 Task: Enable "Require signed commits" for the new tag protection rule in the repository "JS".
Action: Mouse moved to (1018, 255)
Screenshot: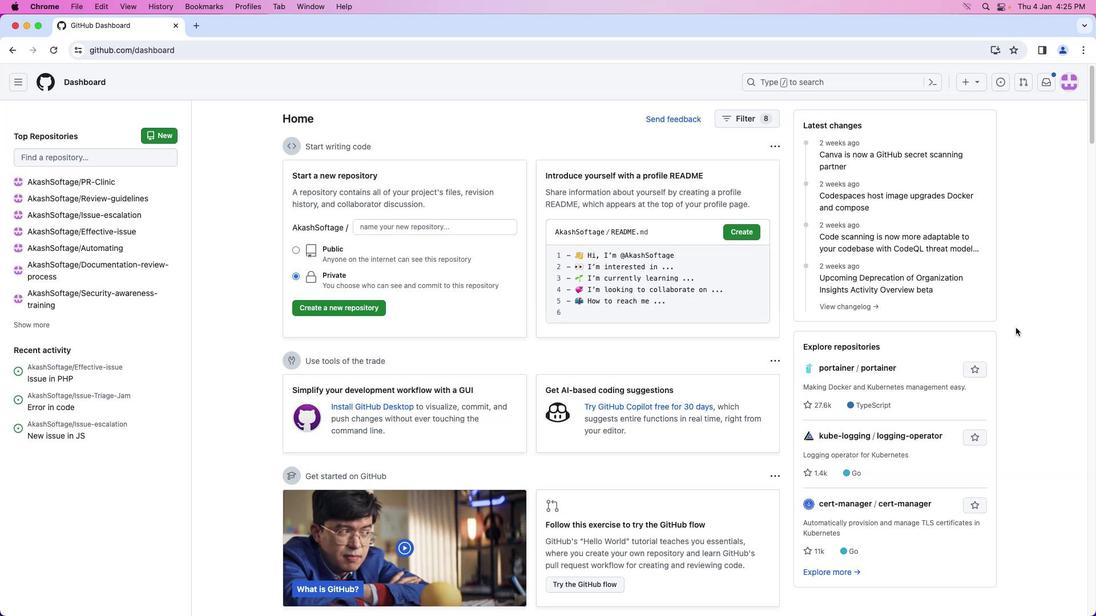 
Action: Mouse pressed left at (1018, 255)
Screenshot: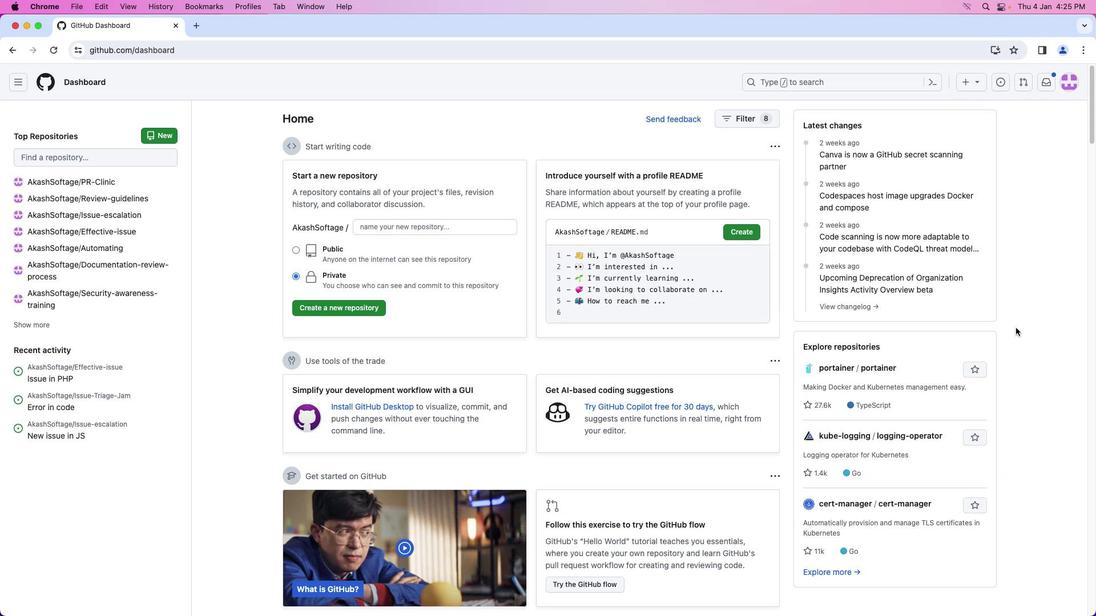 
Action: Mouse moved to (1072, 89)
Screenshot: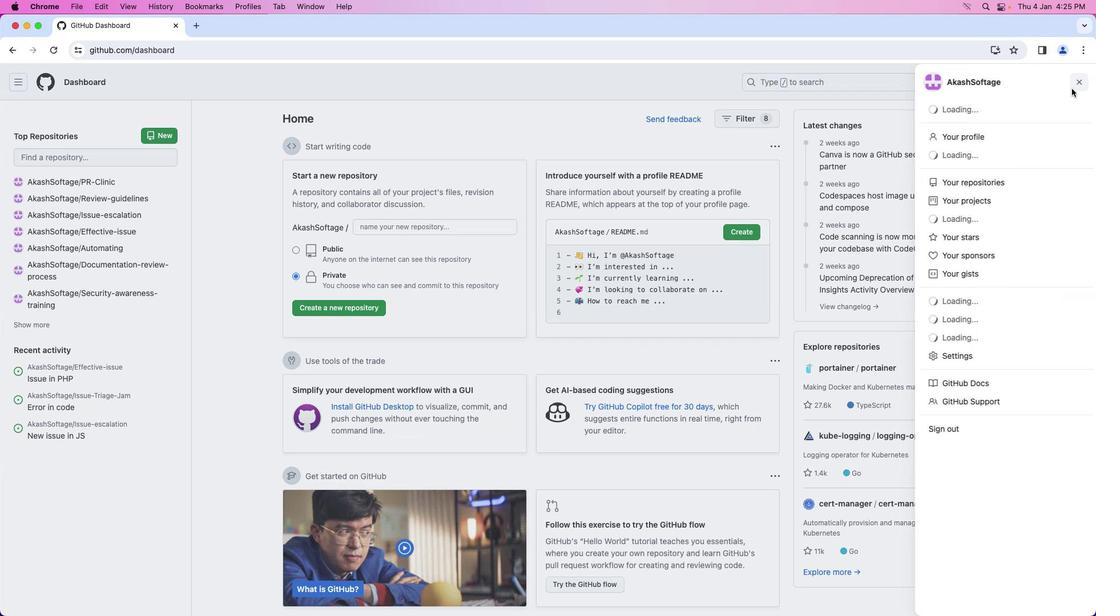 
Action: Mouse pressed left at (1072, 89)
Screenshot: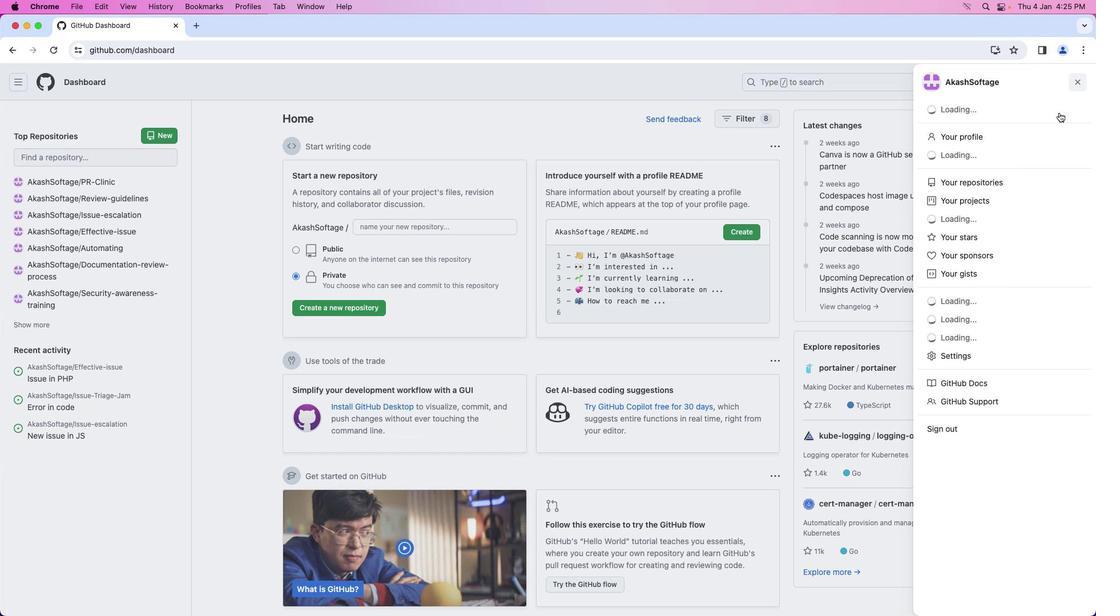 
Action: Mouse moved to (1022, 179)
Screenshot: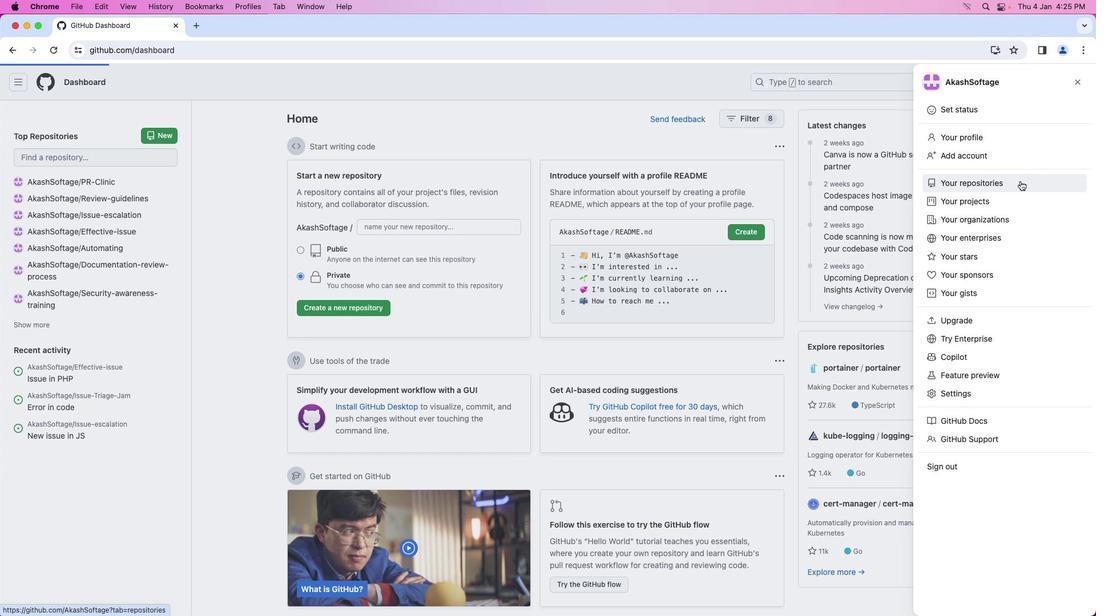 
Action: Mouse pressed left at (1022, 179)
Screenshot: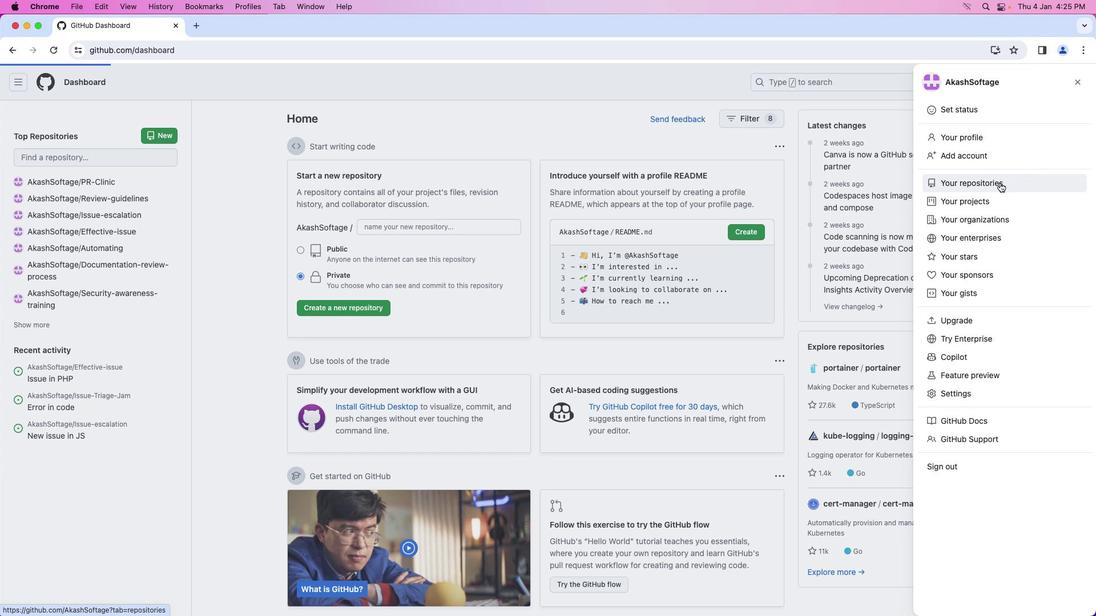 
Action: Mouse moved to (388, 189)
Screenshot: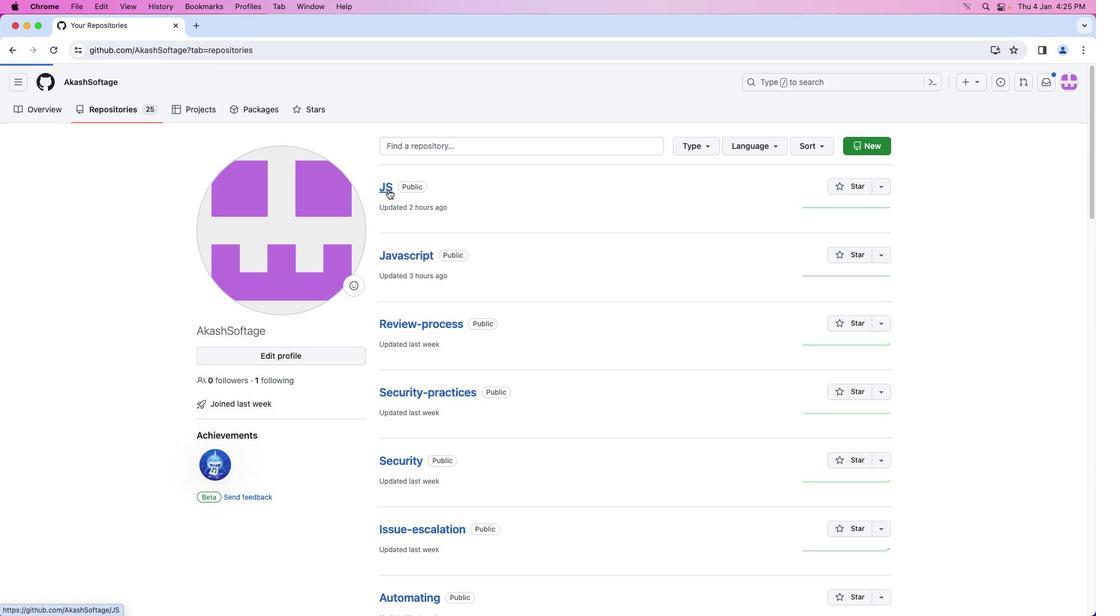 
Action: Mouse pressed left at (388, 189)
Screenshot: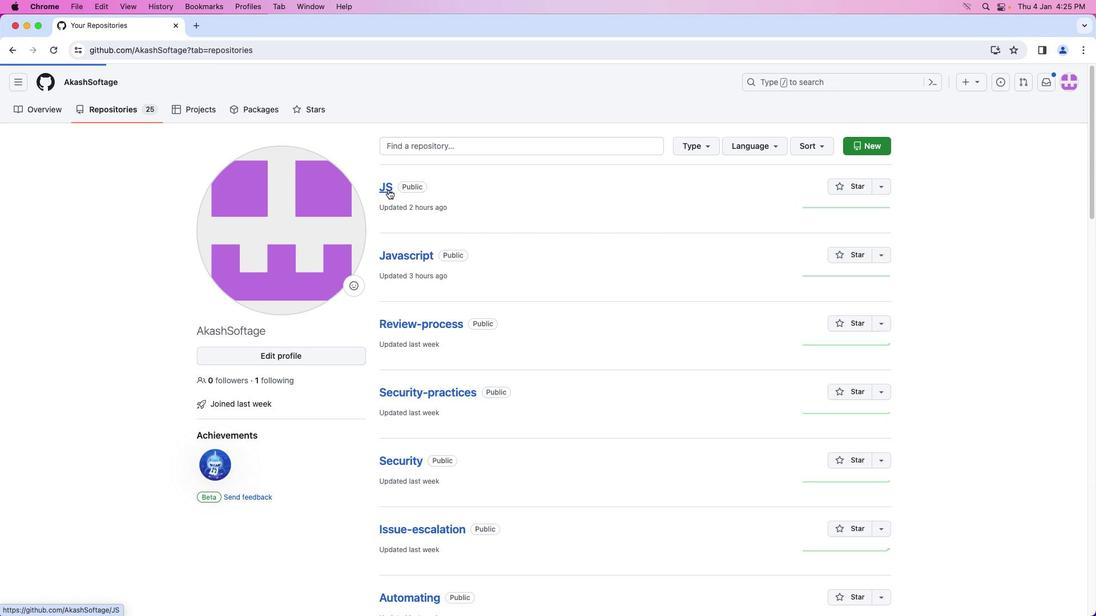 
Action: Mouse moved to (481, 109)
Screenshot: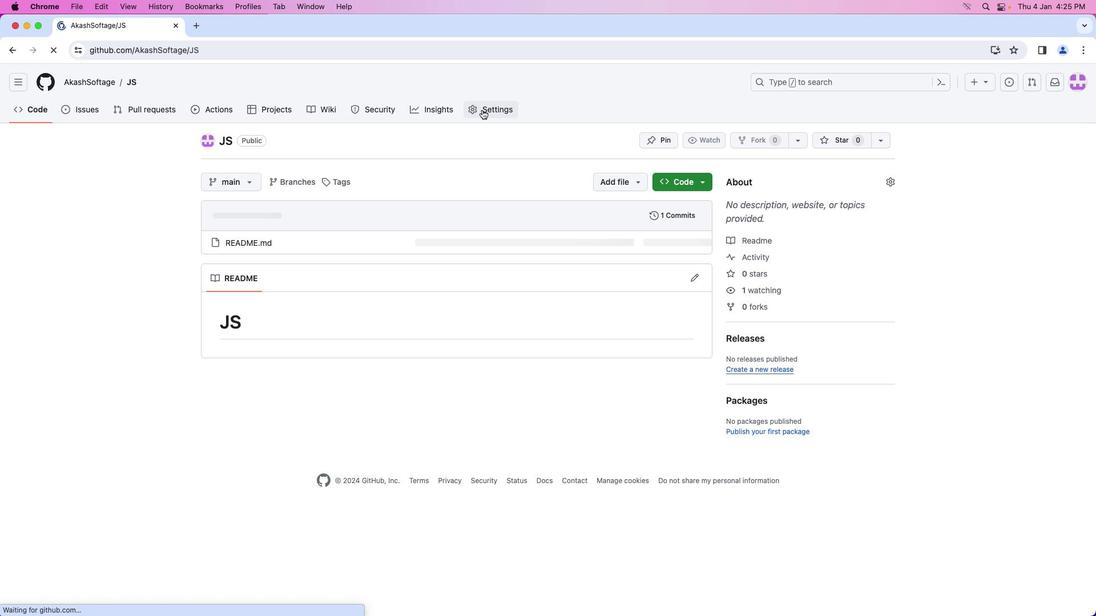 
Action: Mouse pressed left at (481, 109)
Screenshot: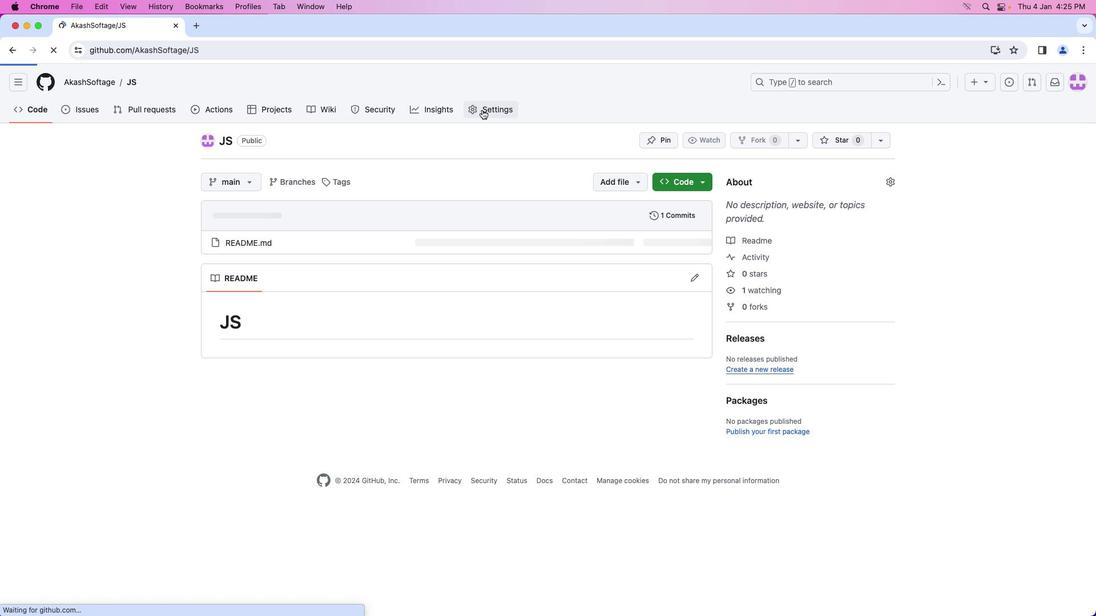 
Action: Mouse moved to (299, 288)
Screenshot: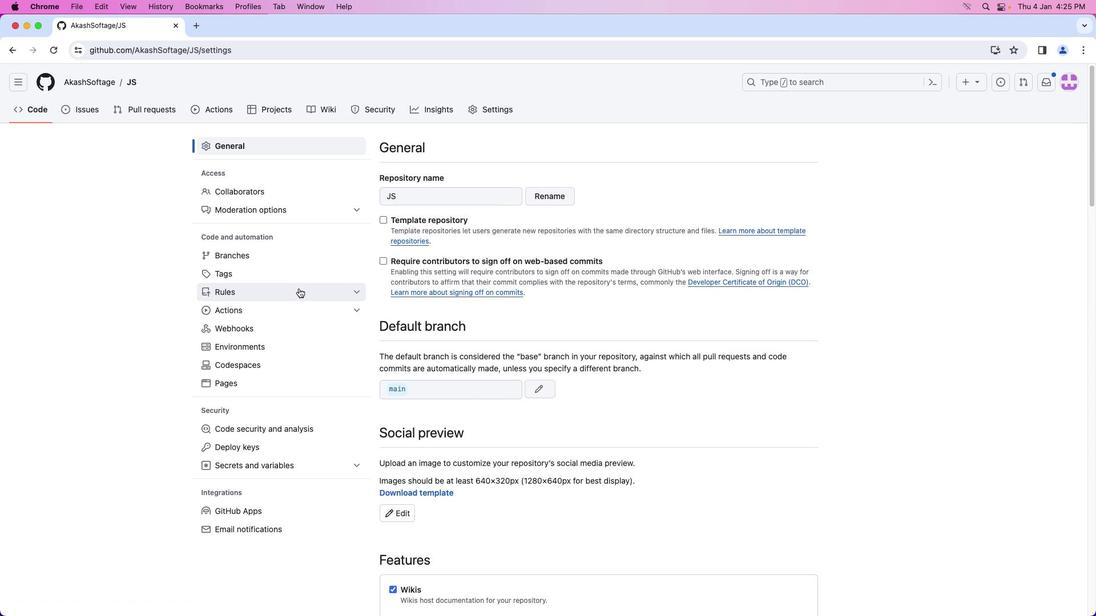 
Action: Mouse pressed left at (299, 288)
Screenshot: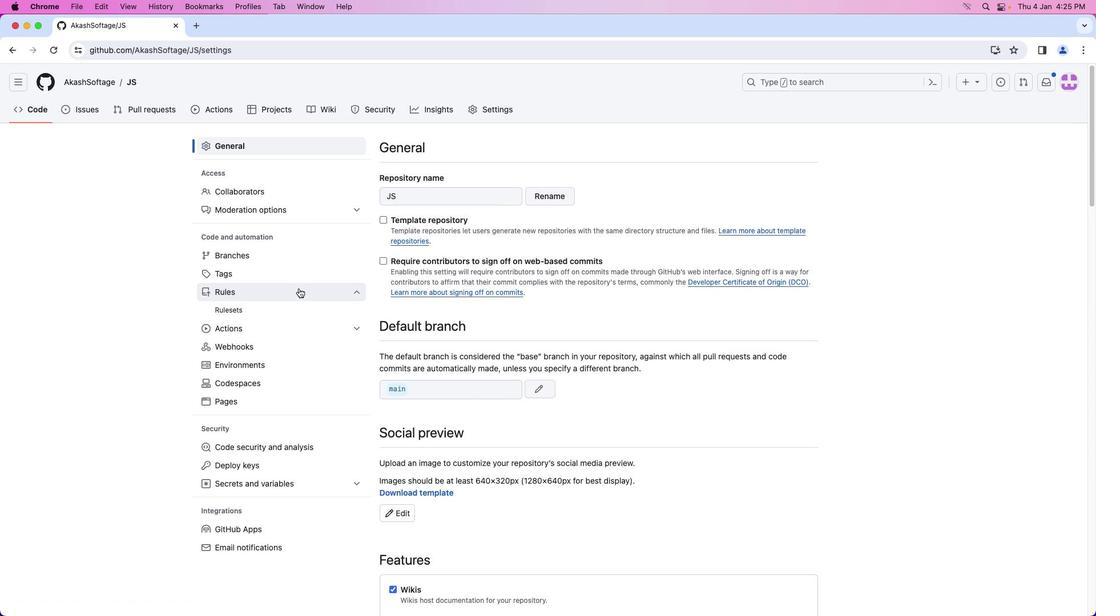 
Action: Mouse moved to (271, 309)
Screenshot: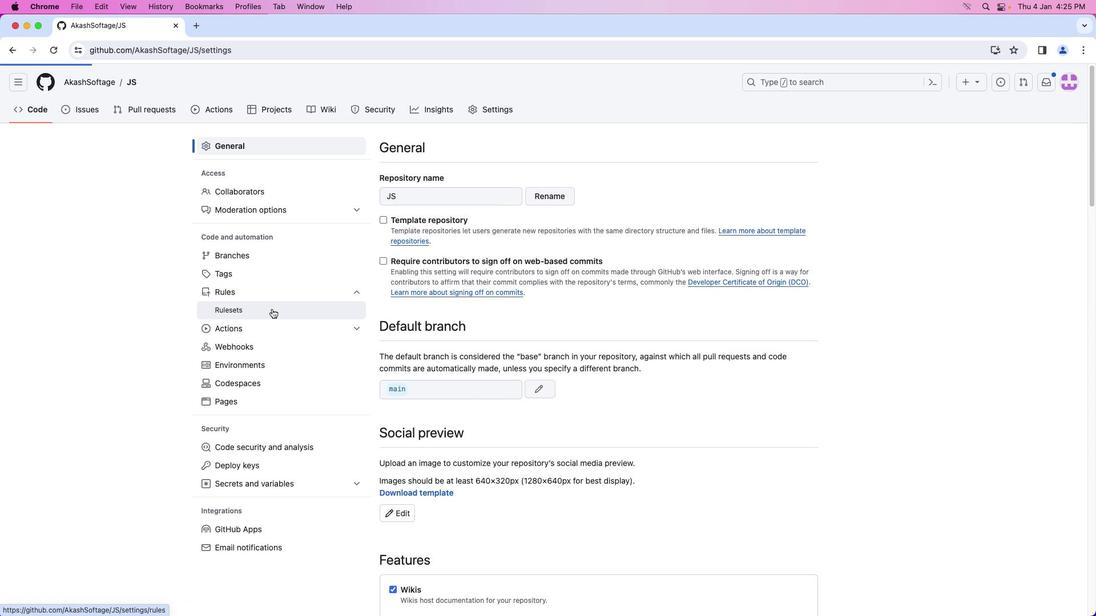 
Action: Mouse pressed left at (271, 309)
Screenshot: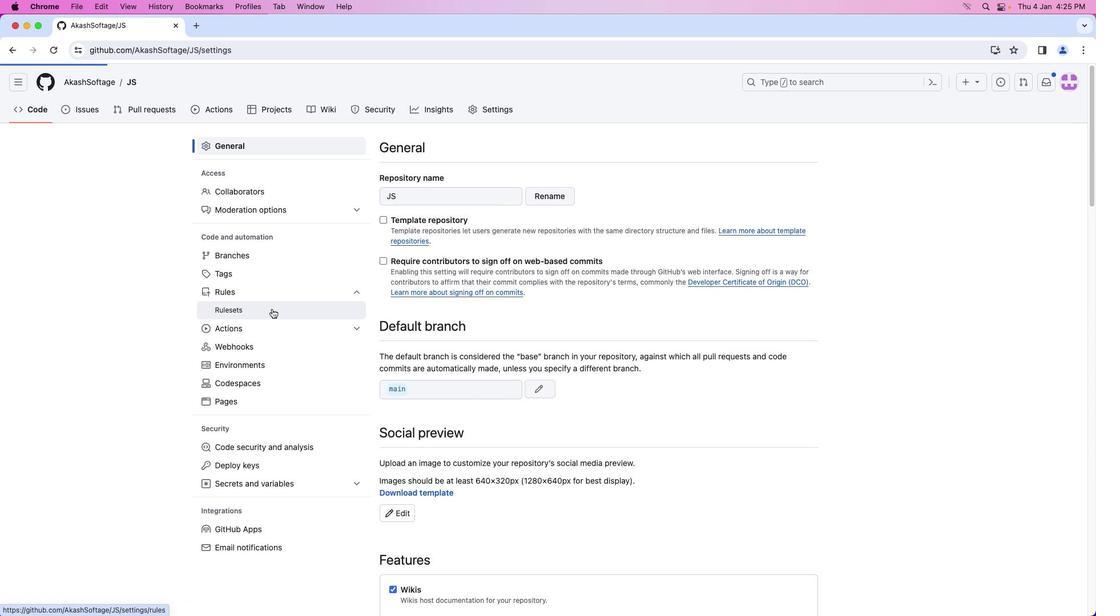
Action: Mouse moved to (815, 150)
Screenshot: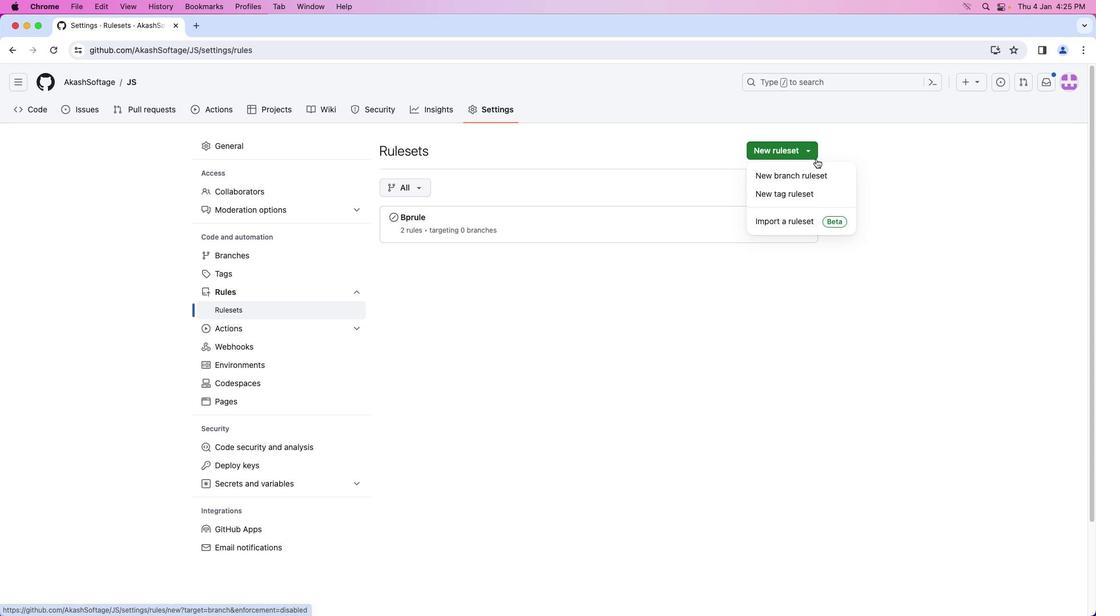 
Action: Mouse pressed left at (815, 150)
Screenshot: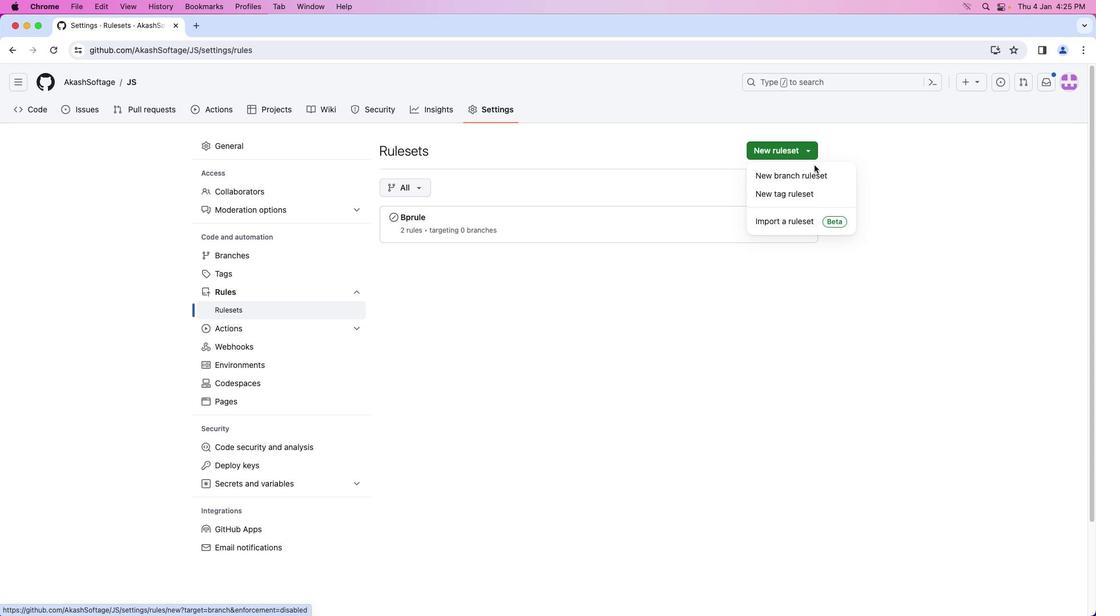 
Action: Mouse moved to (809, 192)
Screenshot: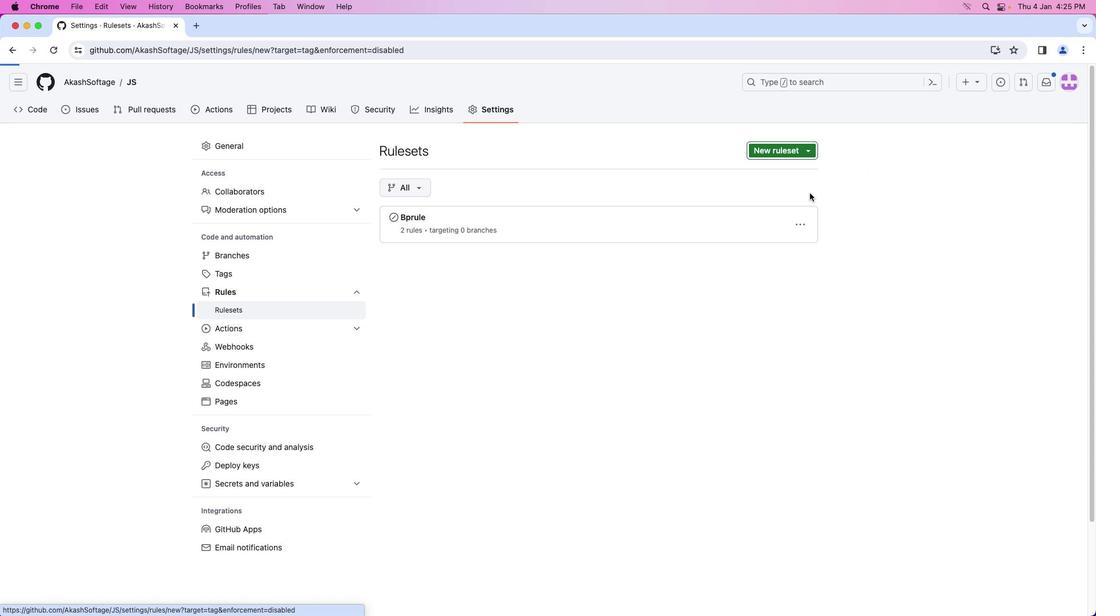 
Action: Mouse pressed left at (809, 192)
Screenshot: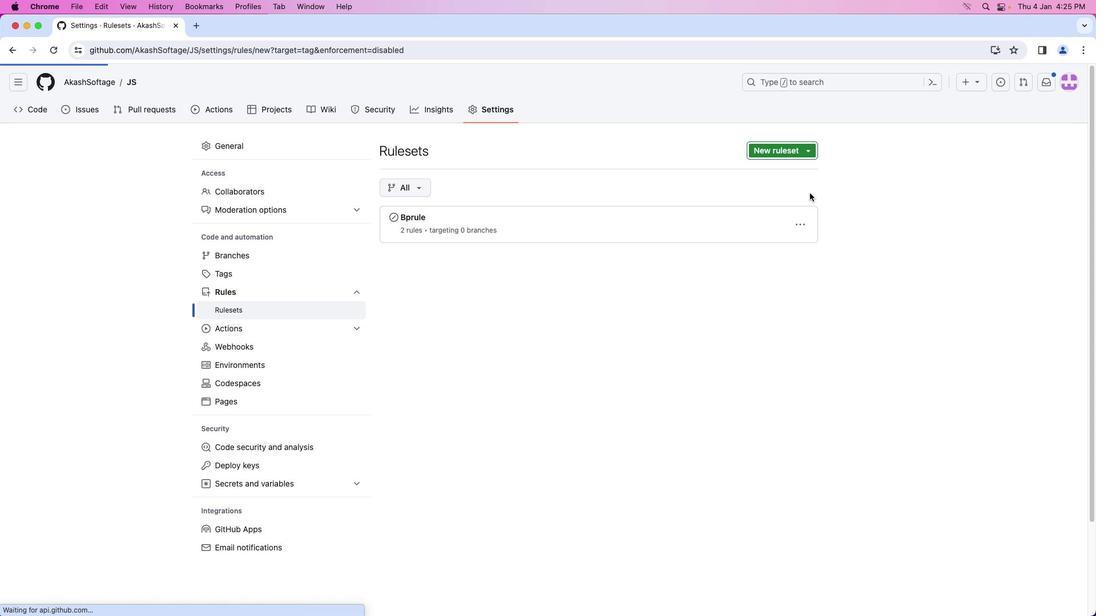
Action: Mouse moved to (719, 320)
Screenshot: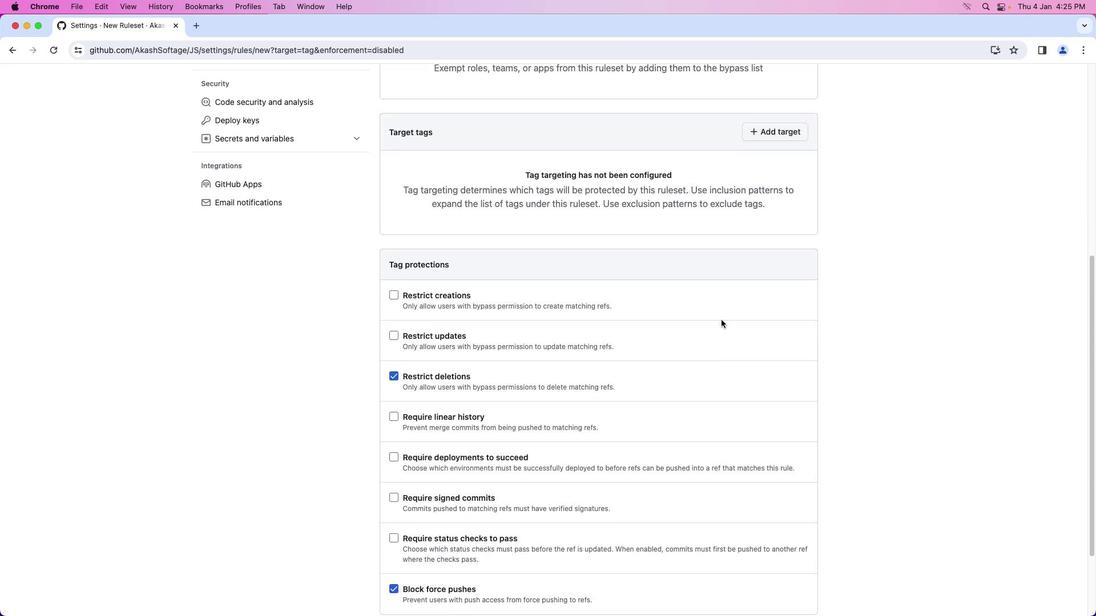 
Action: Mouse scrolled (719, 320) with delta (0, 0)
Screenshot: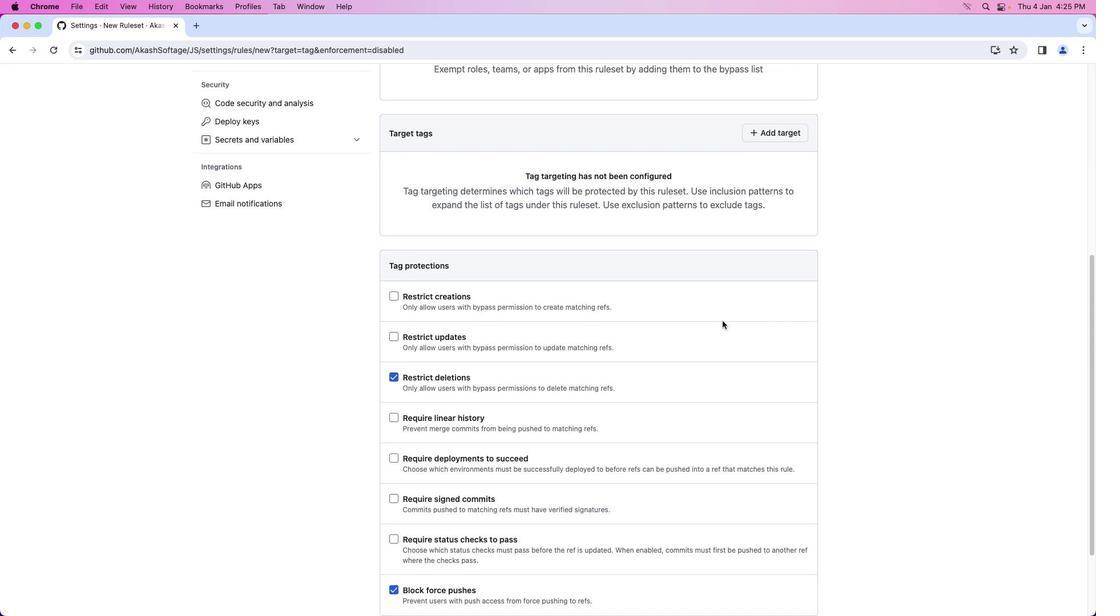 
Action: Mouse scrolled (719, 320) with delta (0, 0)
Screenshot: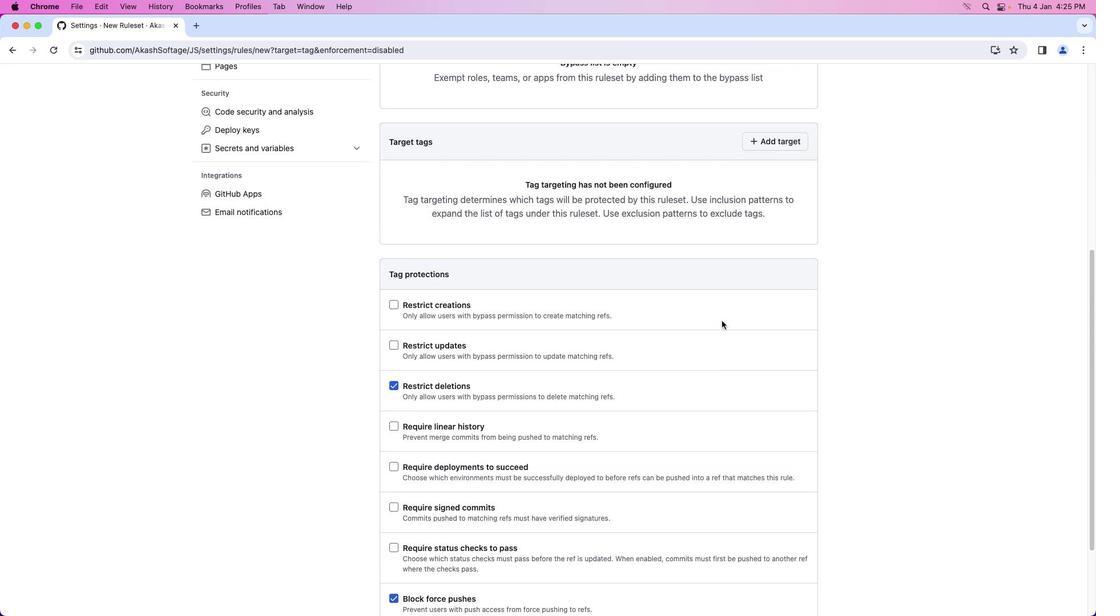 
Action: Mouse scrolled (719, 320) with delta (0, -1)
Screenshot: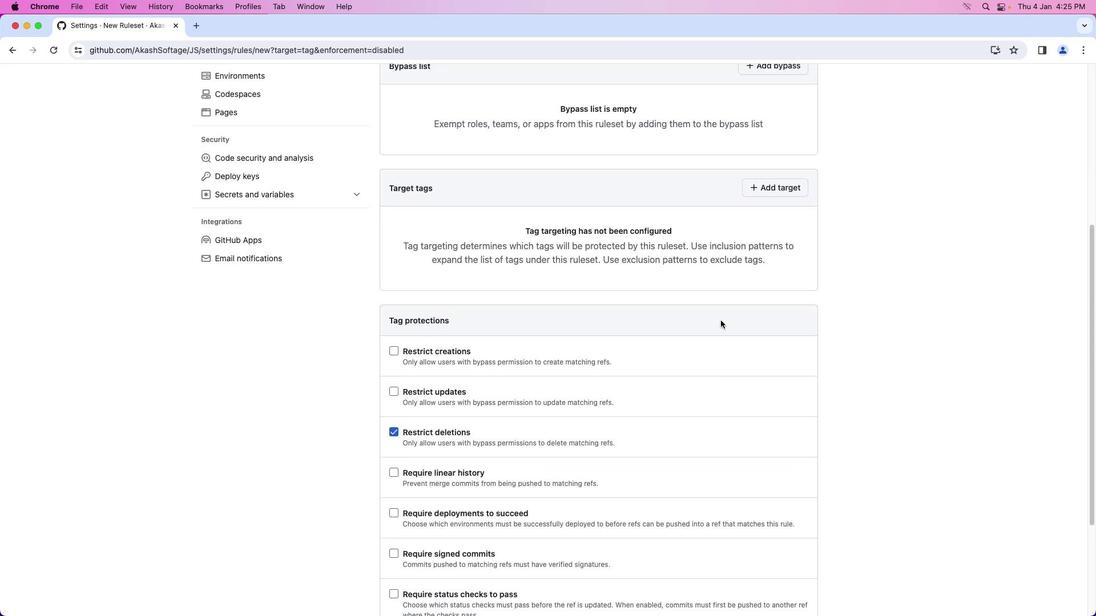 
Action: Mouse scrolled (719, 320) with delta (0, -2)
Screenshot: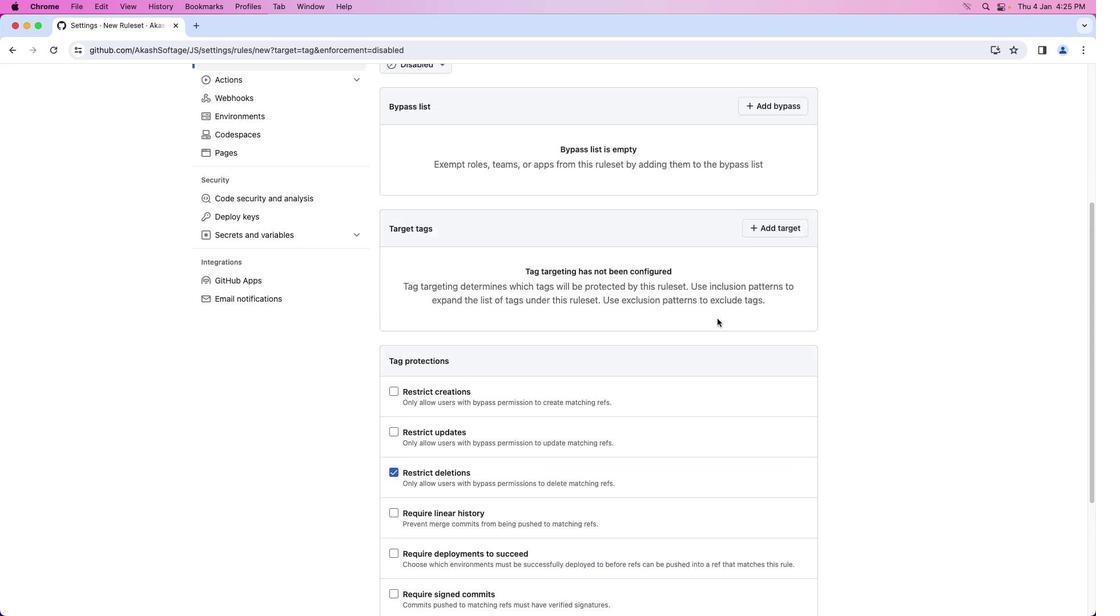 
Action: Mouse scrolled (719, 320) with delta (0, -2)
Screenshot: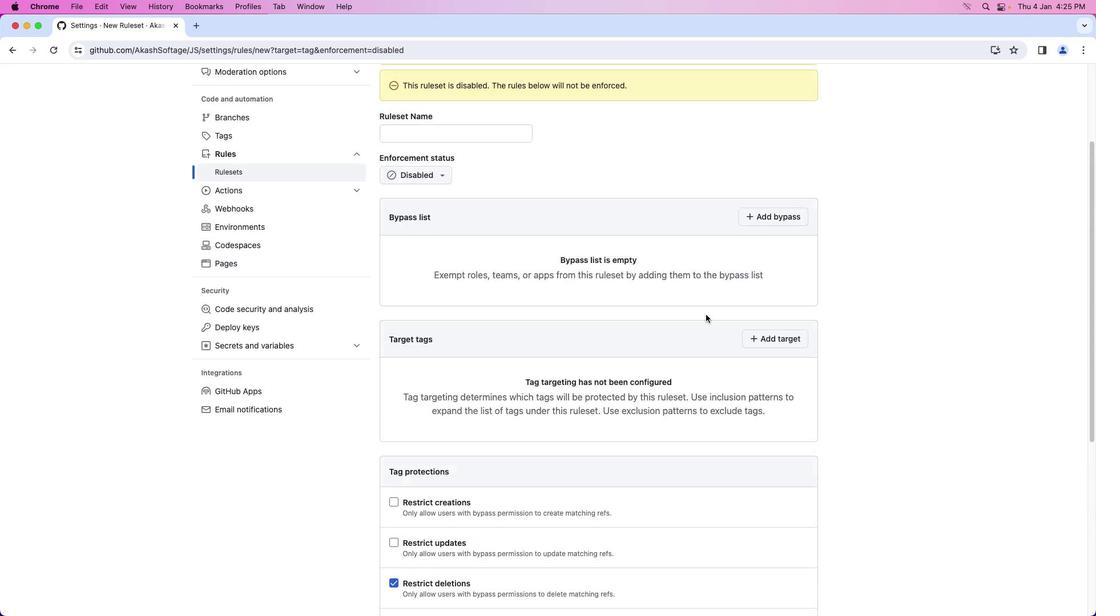 
Action: Mouse moved to (721, 319)
Screenshot: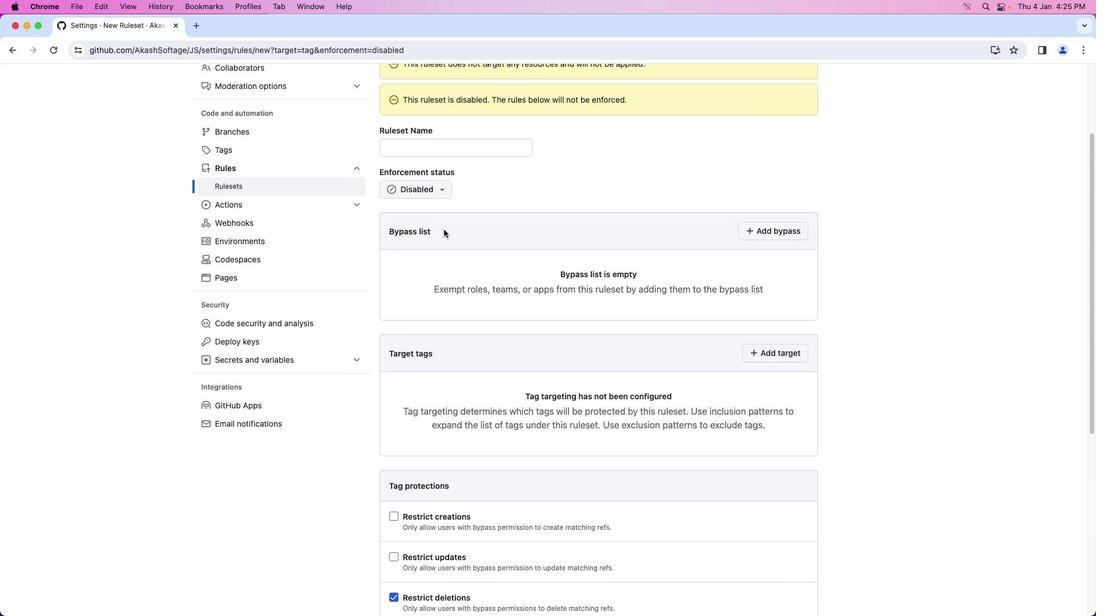 
Action: Mouse scrolled (721, 319) with delta (0, 0)
Screenshot: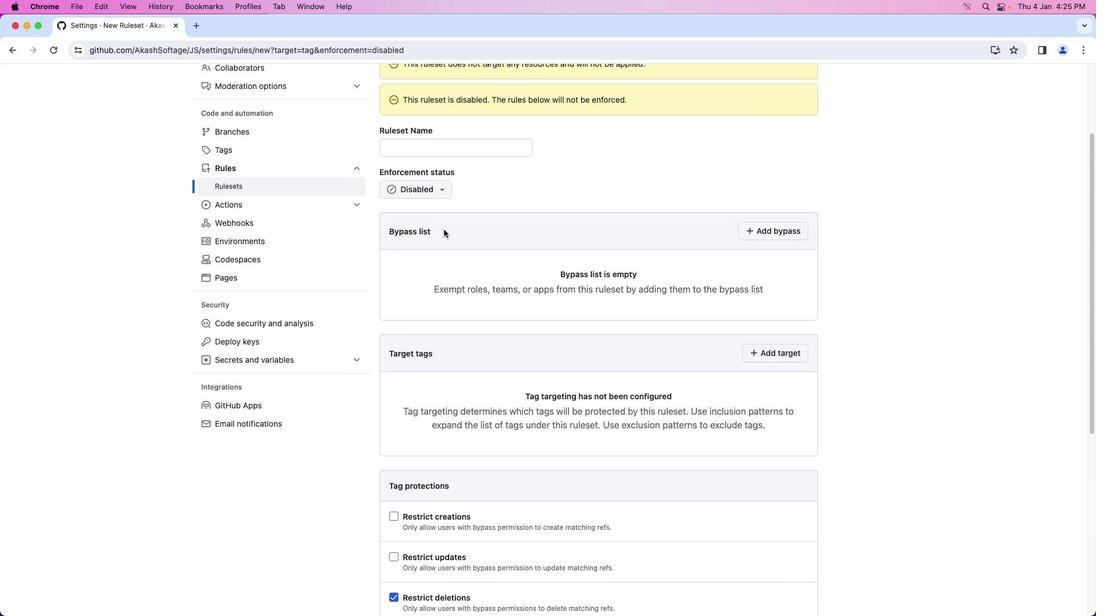 
Action: Mouse moved to (722, 320)
Screenshot: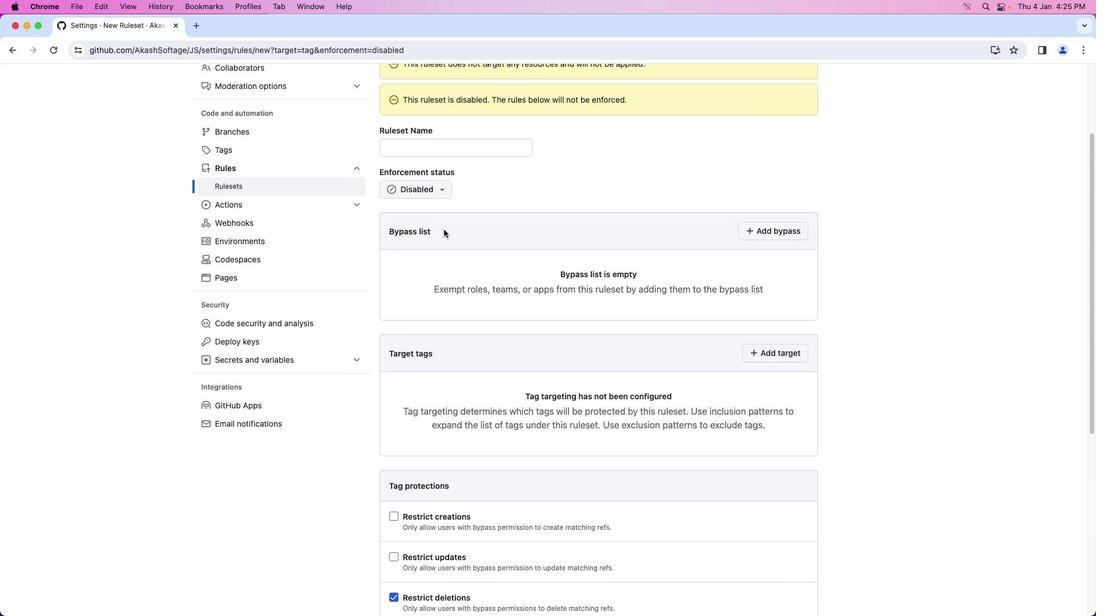 
Action: Mouse scrolled (722, 320) with delta (0, 0)
Screenshot: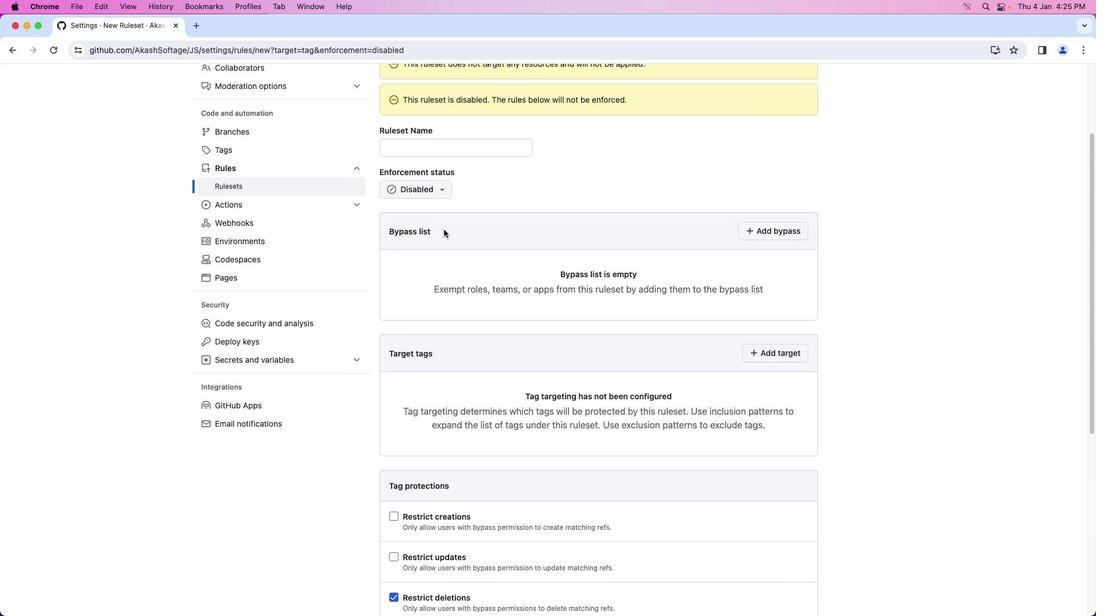 
Action: Mouse moved to (722, 320)
Screenshot: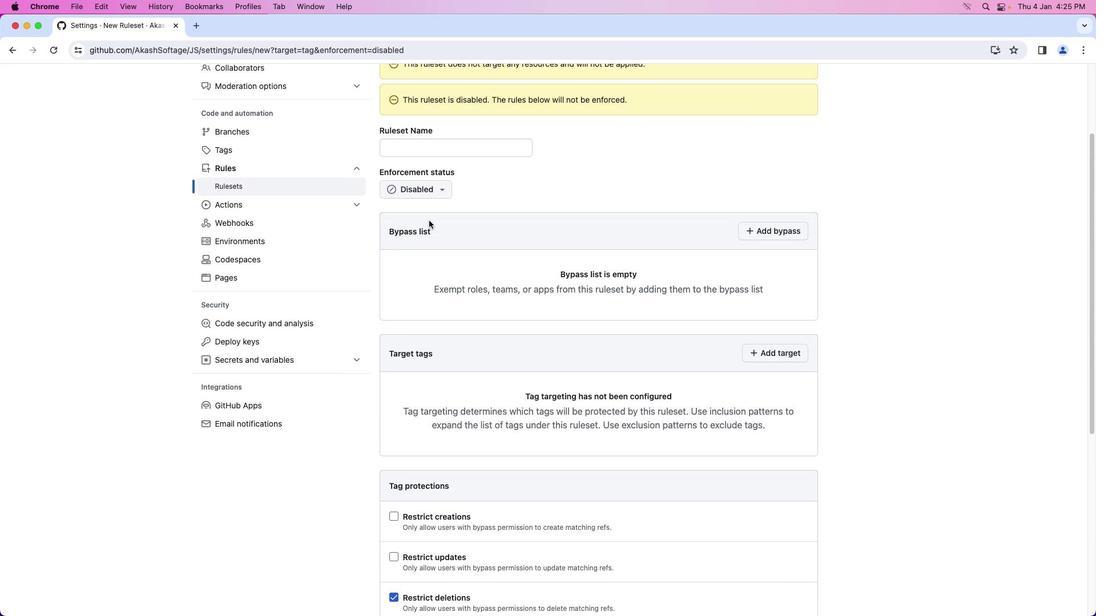 
Action: Mouse scrolled (722, 320) with delta (0, 1)
Screenshot: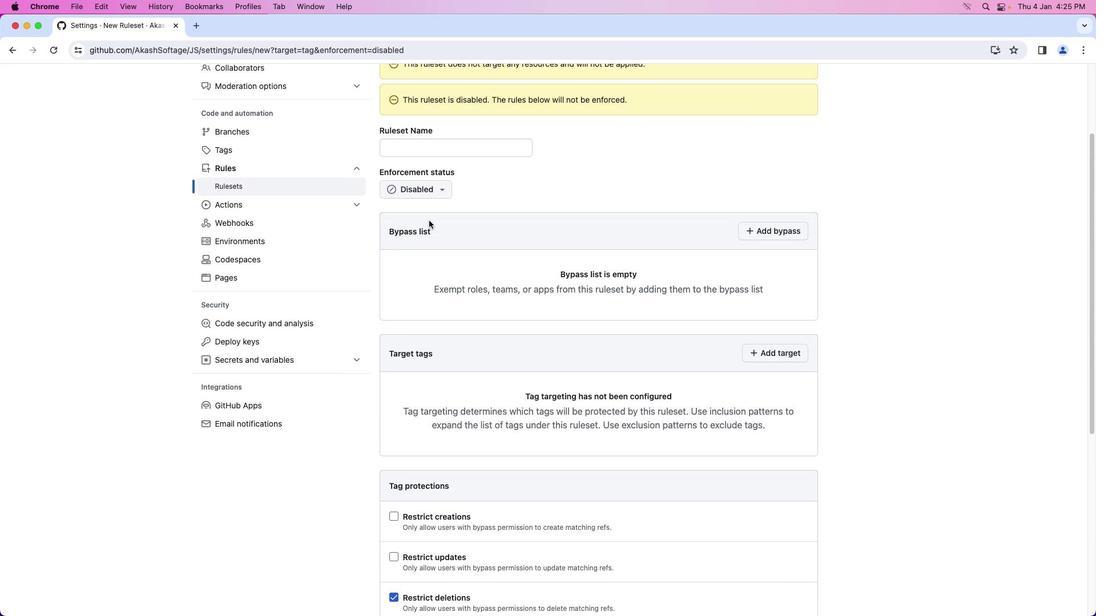 
Action: Mouse scrolled (722, 320) with delta (0, 2)
Screenshot: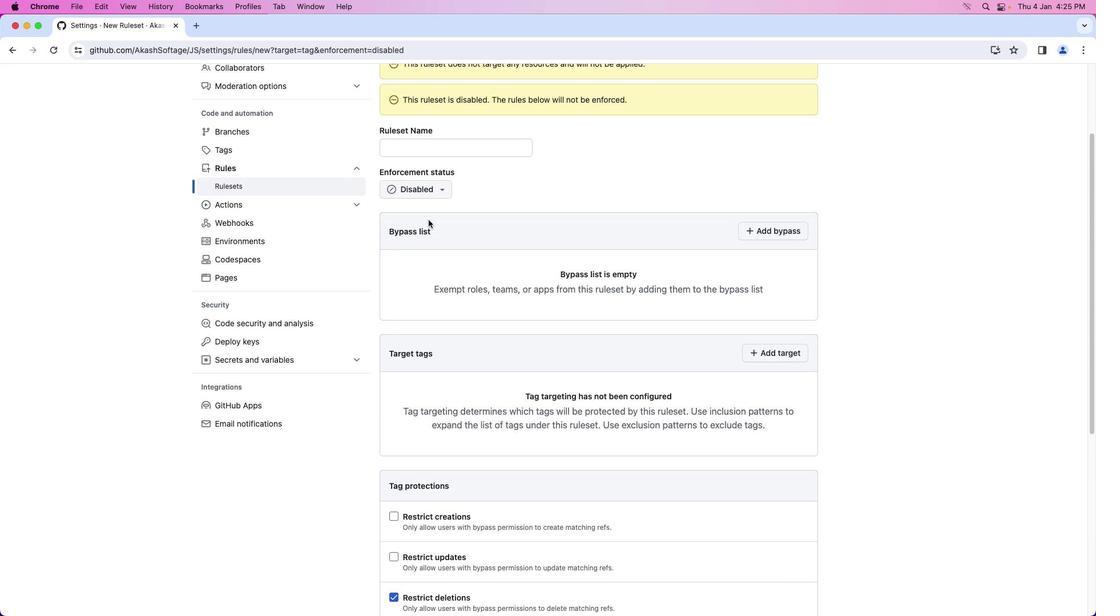 
Action: Mouse moved to (469, 150)
Screenshot: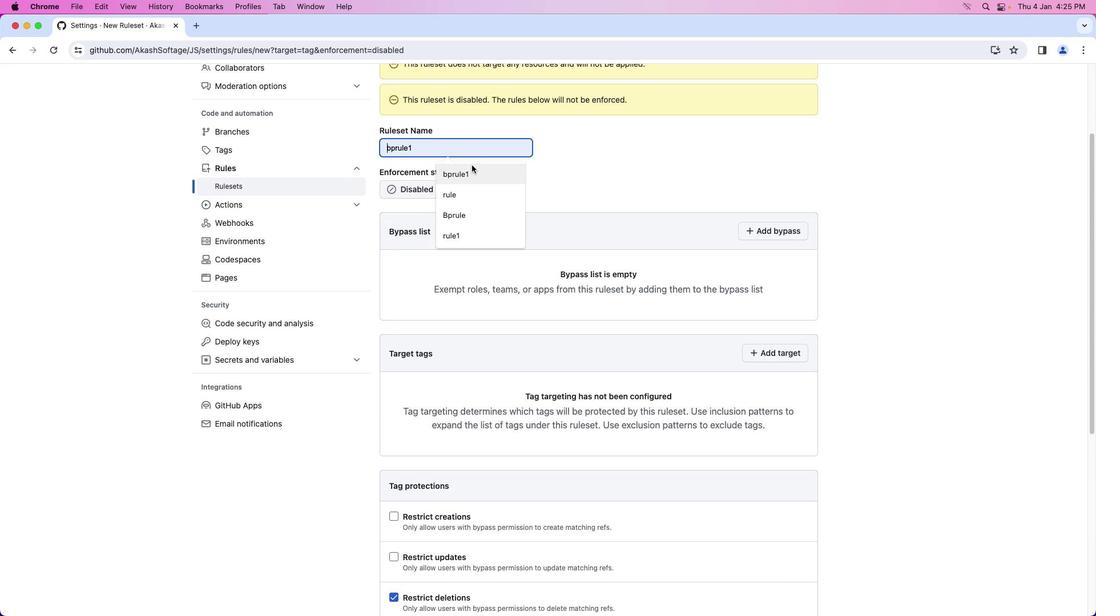 
Action: Mouse pressed left at (469, 150)
Screenshot: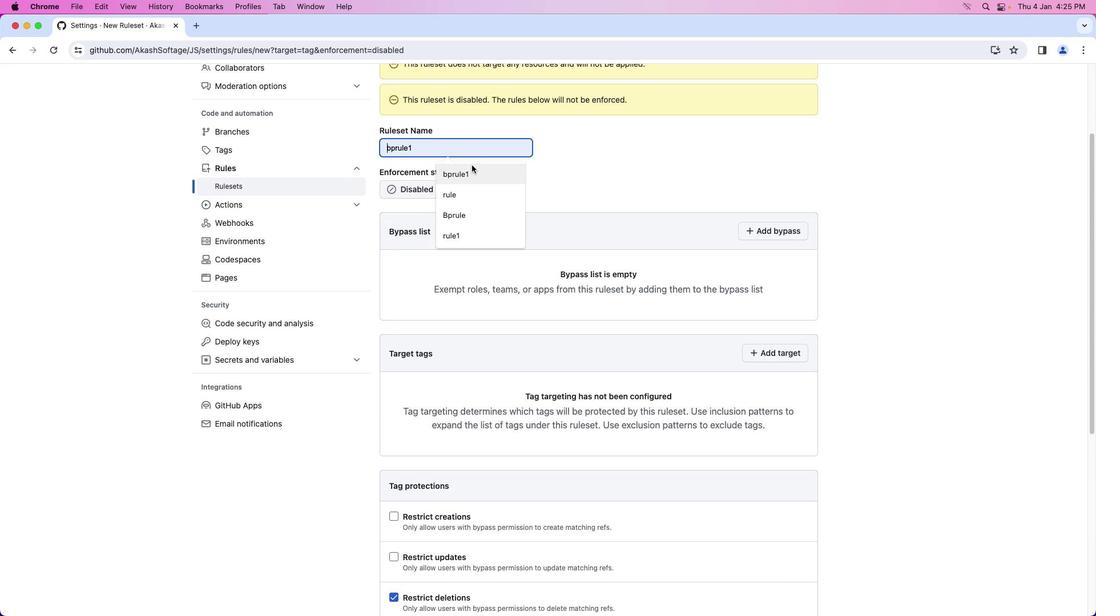 
Action: Mouse moved to (473, 170)
Screenshot: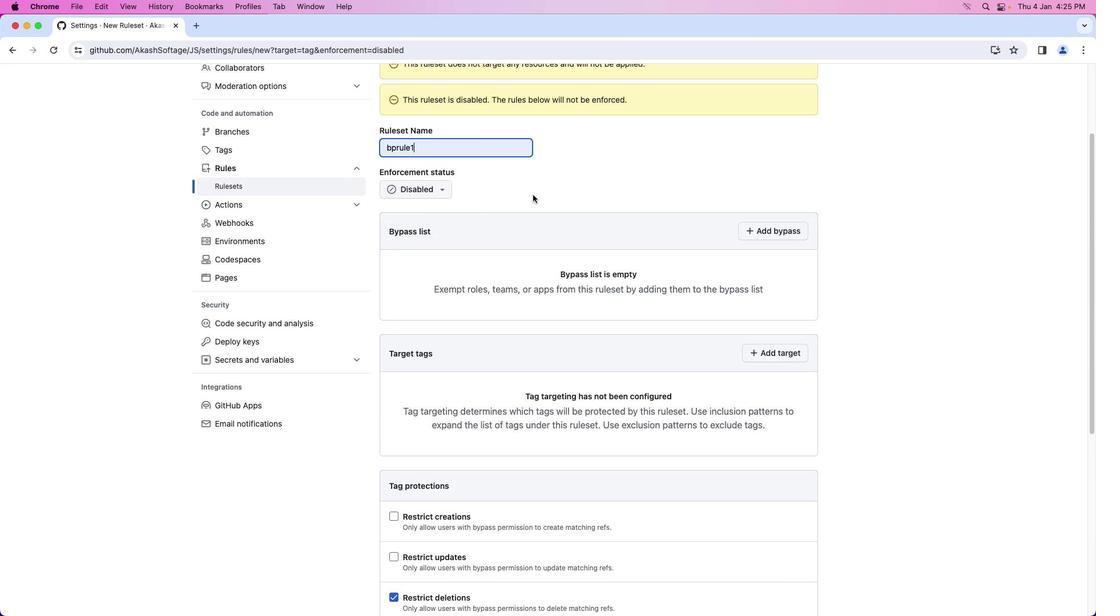 
Action: Mouse pressed left at (473, 170)
Screenshot: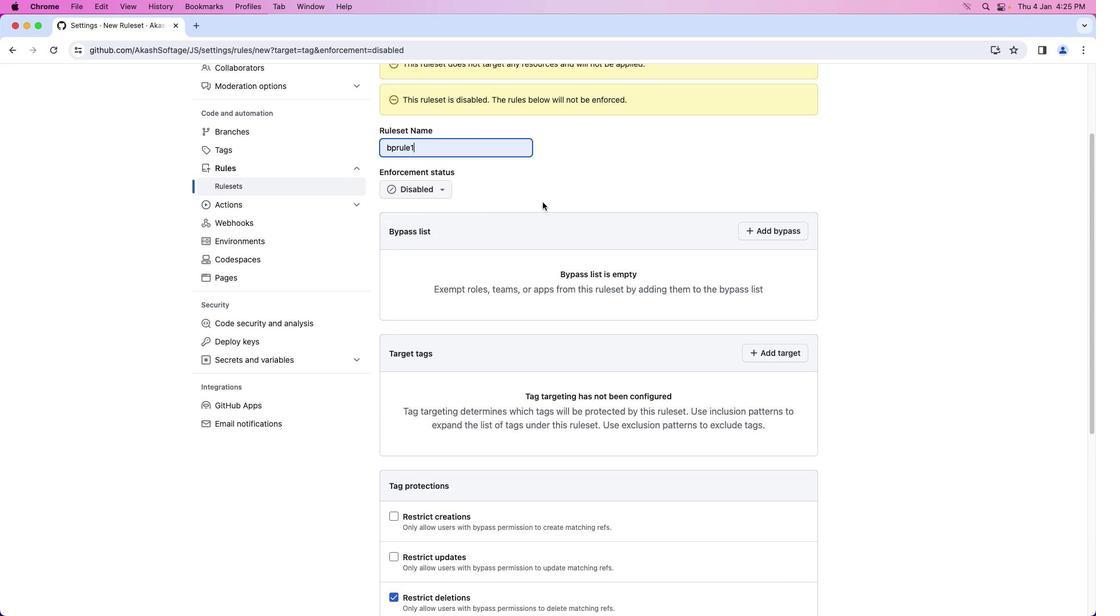 
Action: Mouse moved to (552, 214)
Screenshot: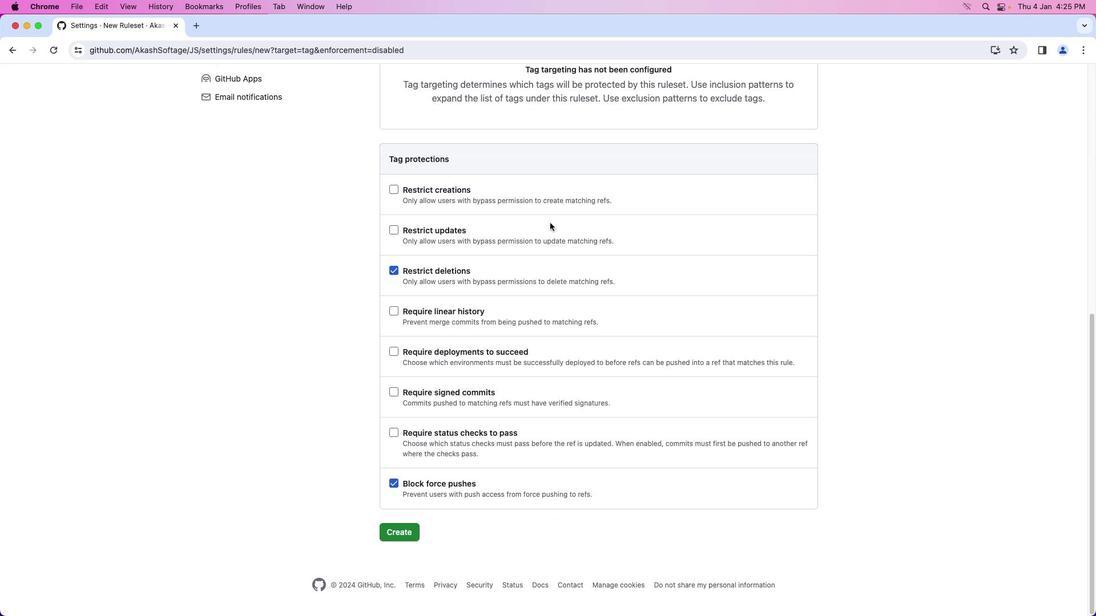 
Action: Mouse scrolled (552, 214) with delta (0, 0)
Screenshot: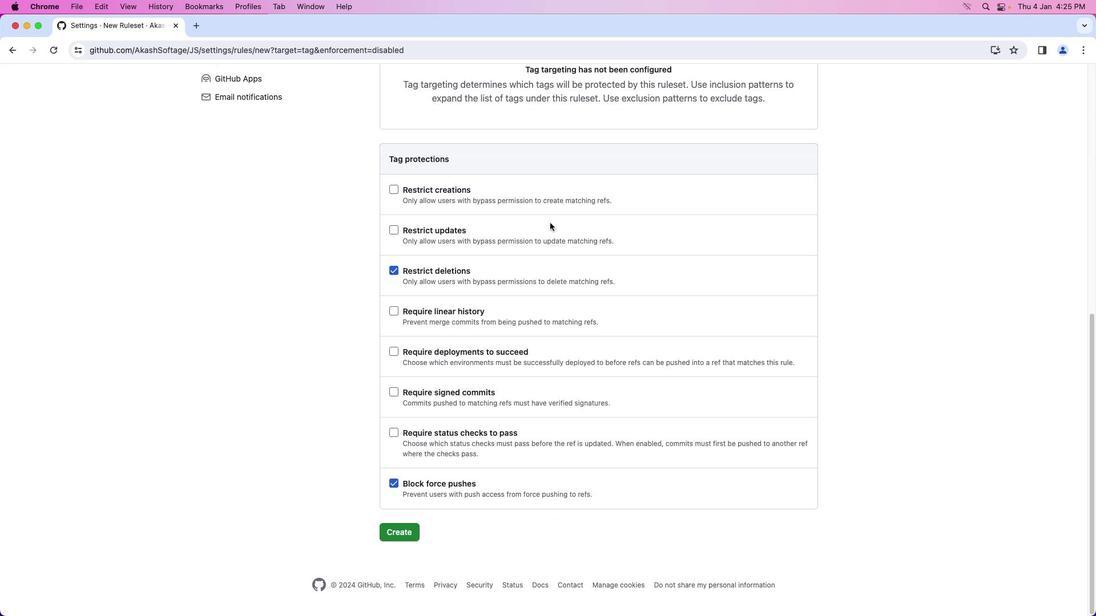 
Action: Mouse moved to (551, 222)
Screenshot: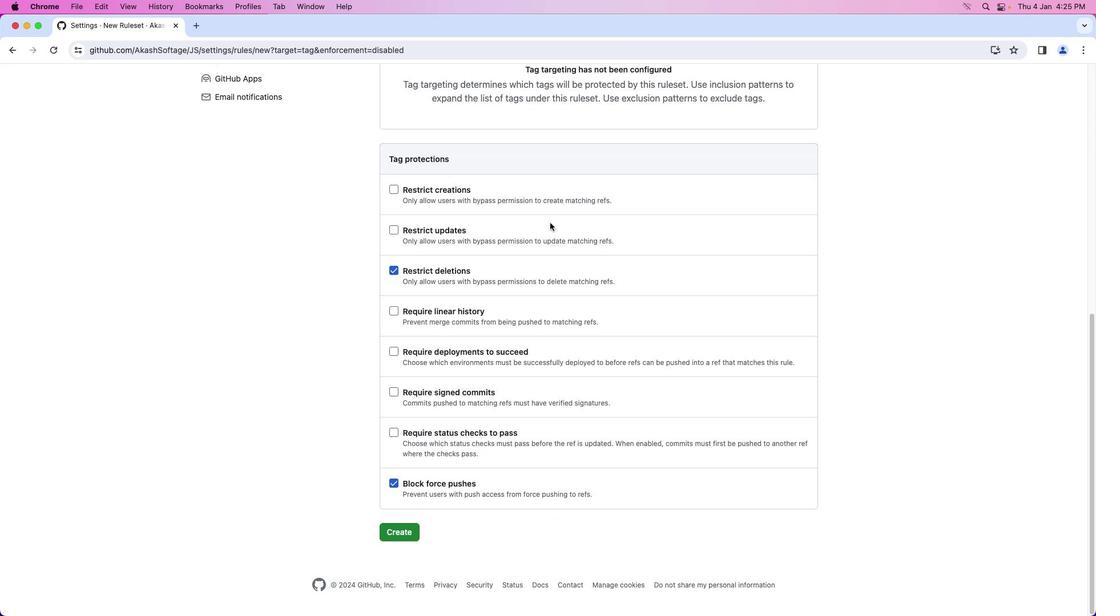 
Action: Mouse scrolled (551, 222) with delta (0, 0)
Screenshot: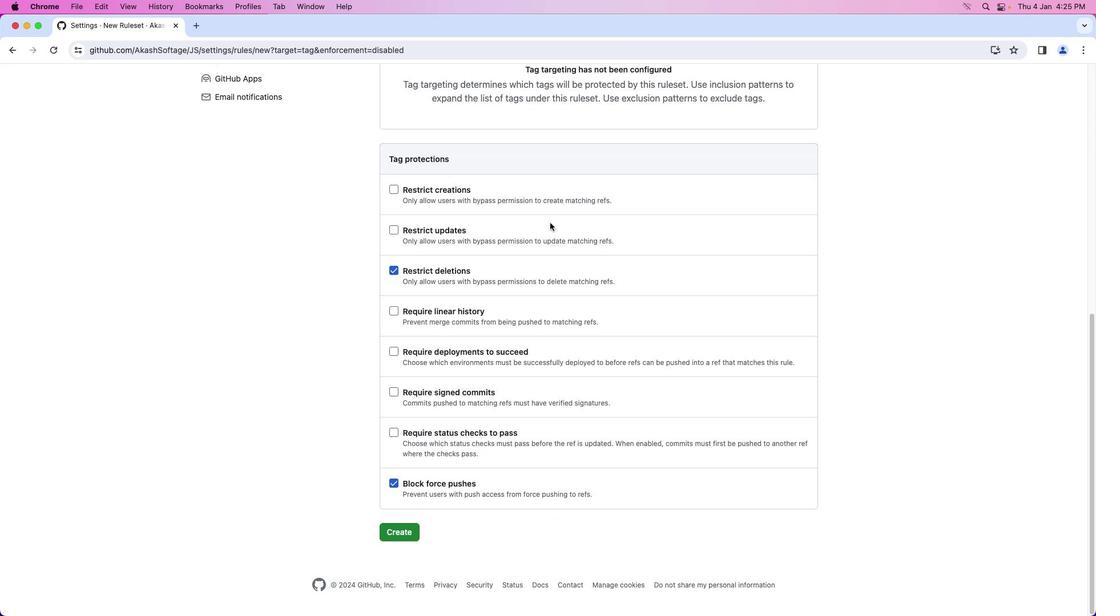 
Action: Mouse moved to (551, 222)
Screenshot: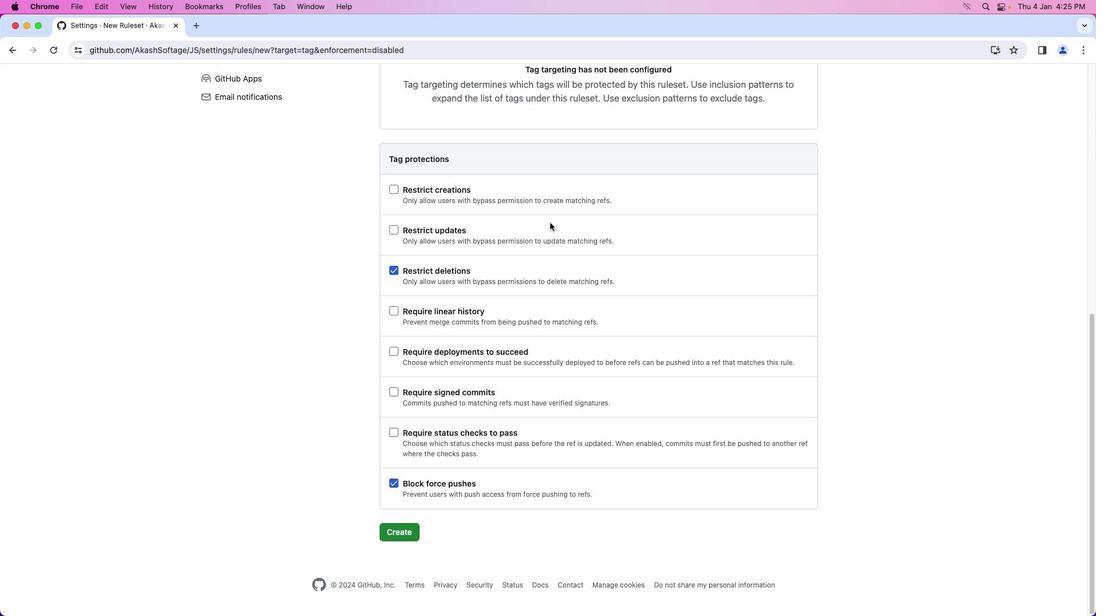 
Action: Mouse scrolled (551, 222) with delta (0, -1)
Screenshot: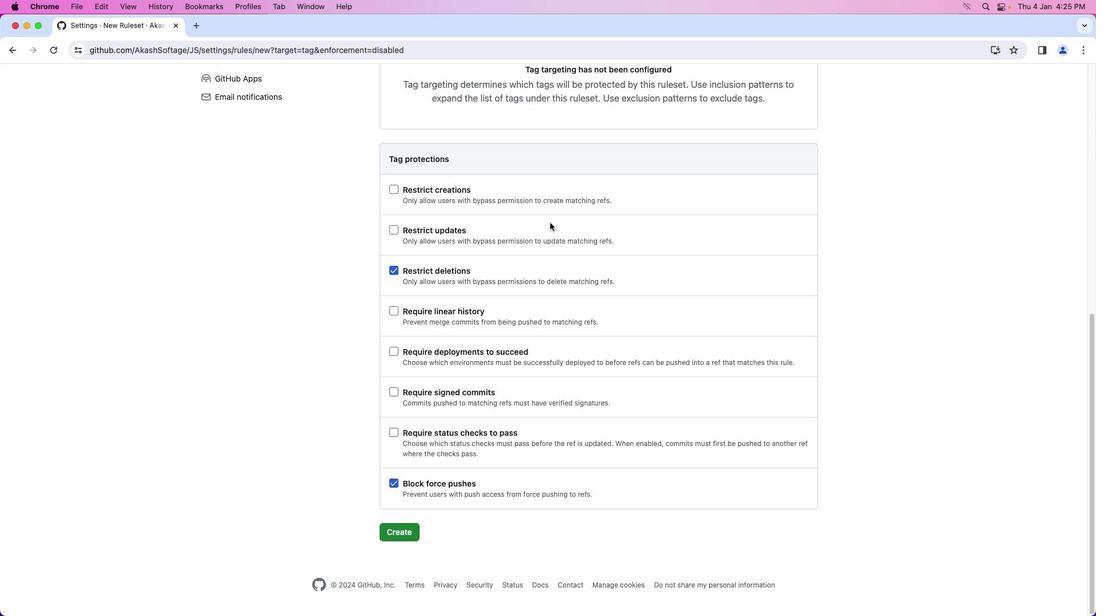 
Action: Mouse scrolled (551, 222) with delta (0, -2)
Screenshot: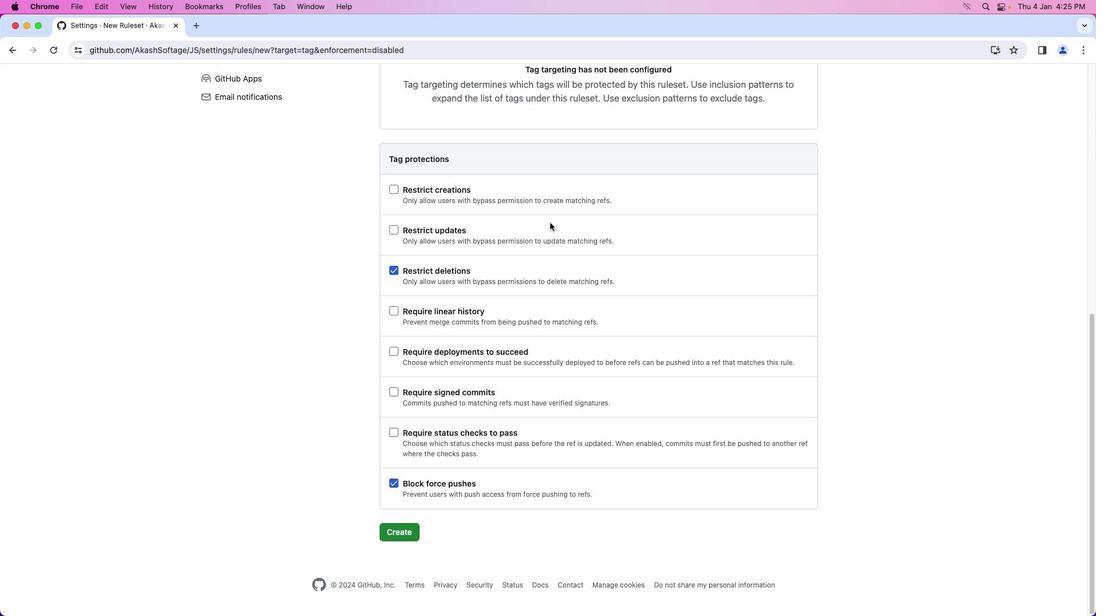
Action: Mouse moved to (551, 223)
Screenshot: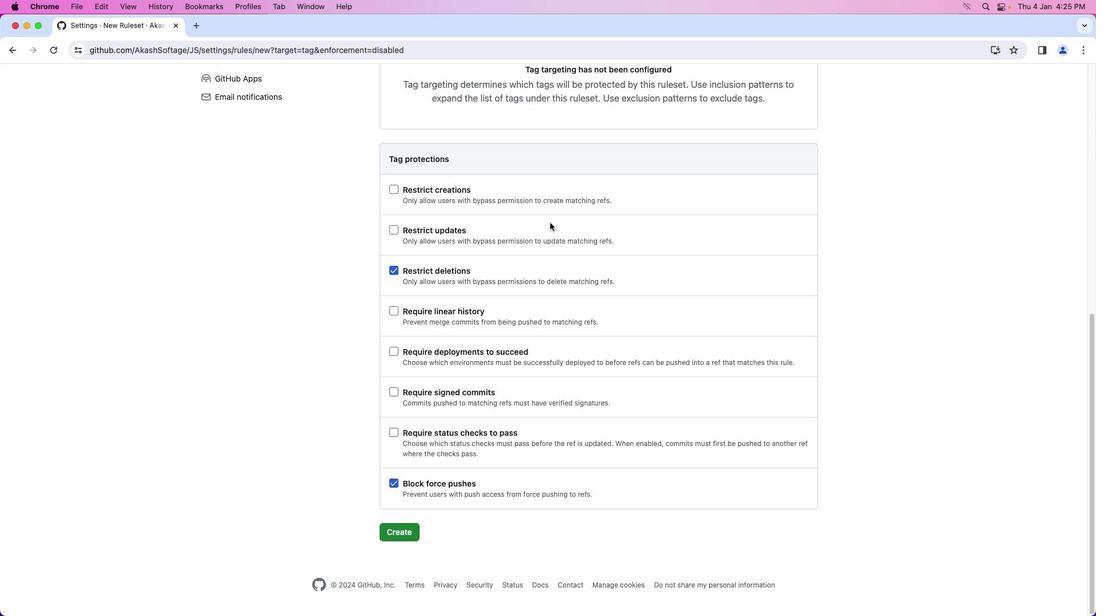 
Action: Mouse scrolled (551, 223) with delta (0, -2)
Screenshot: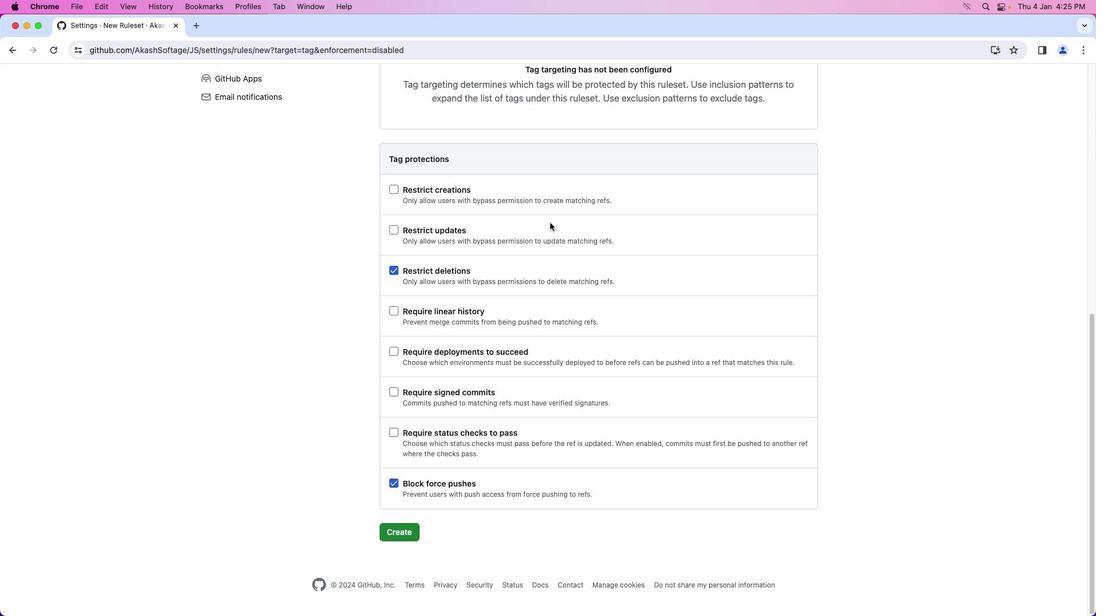 
Action: Mouse moved to (551, 223)
Screenshot: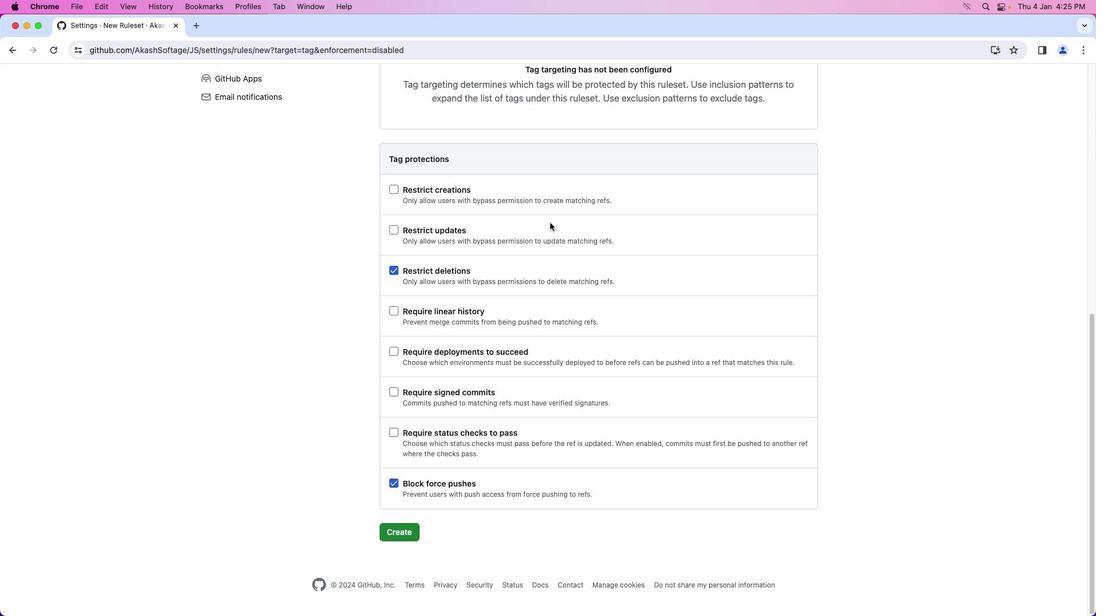 
Action: Mouse scrolled (551, 223) with delta (0, -3)
Screenshot: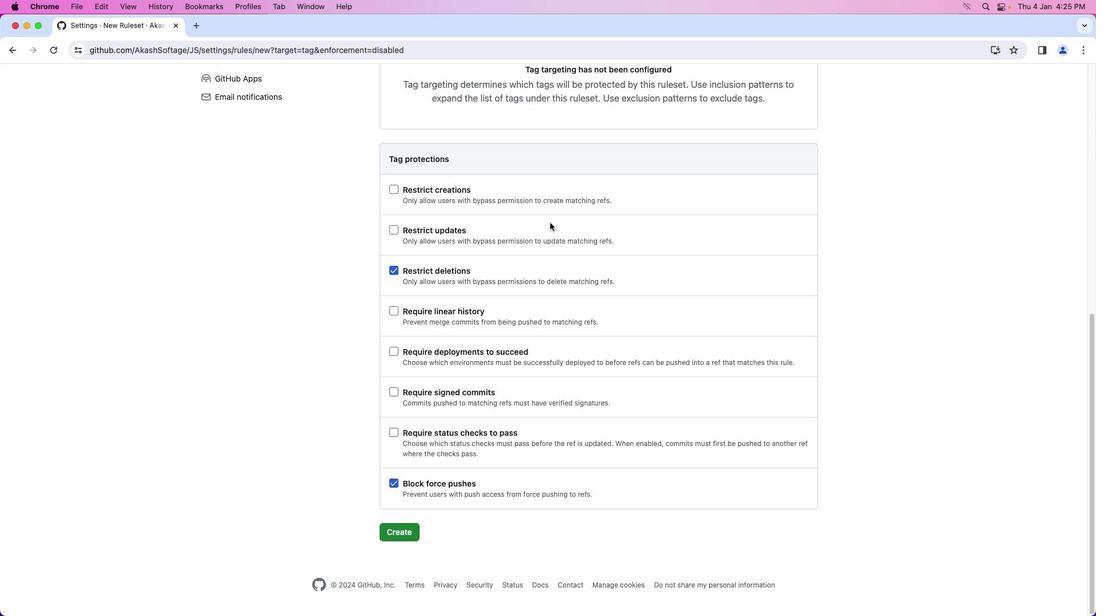 
Action: Mouse moved to (395, 392)
Screenshot: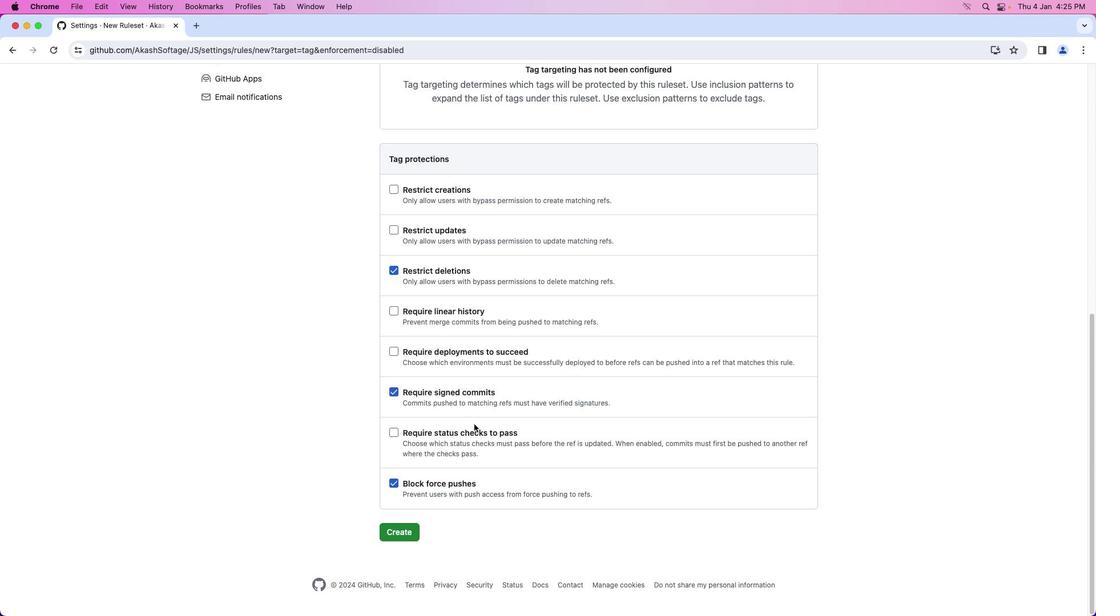
Action: Mouse pressed left at (395, 392)
Screenshot: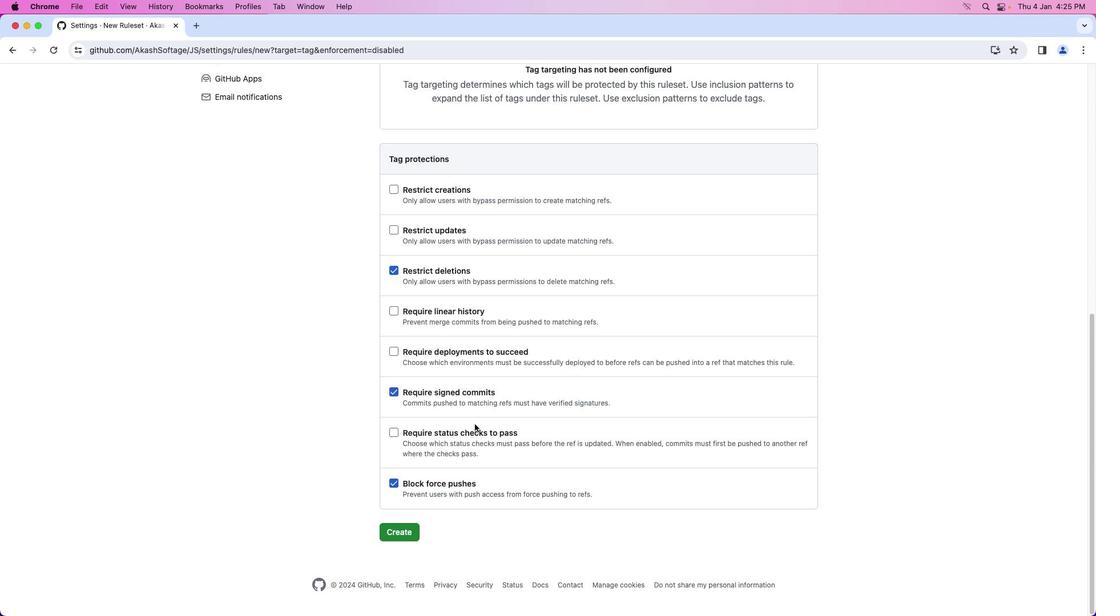 
Action: Mouse moved to (405, 541)
Screenshot: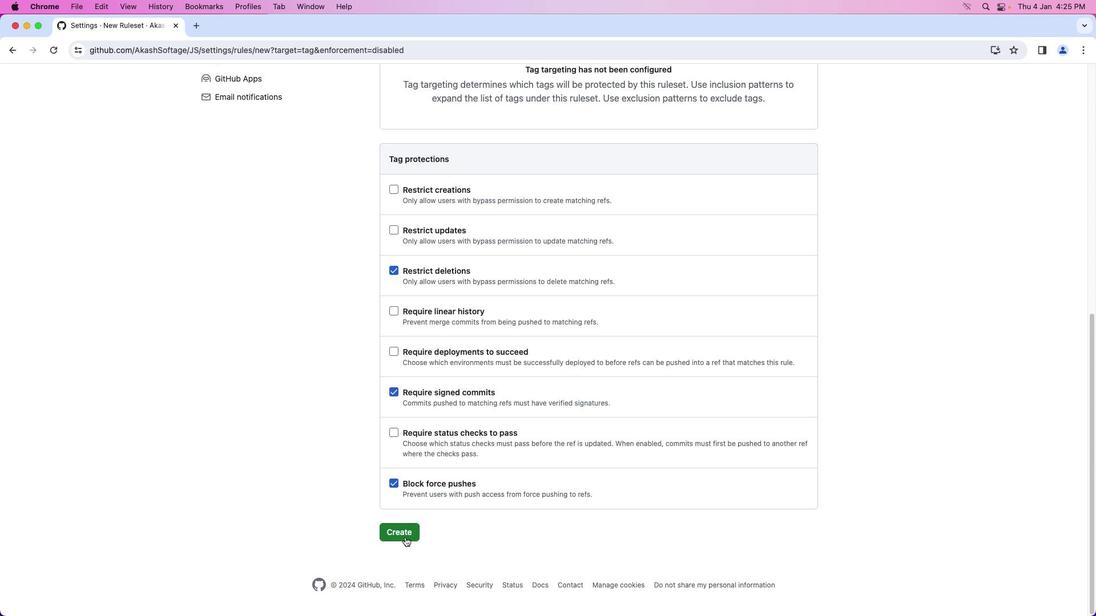 
Action: Mouse pressed left at (405, 541)
Screenshot: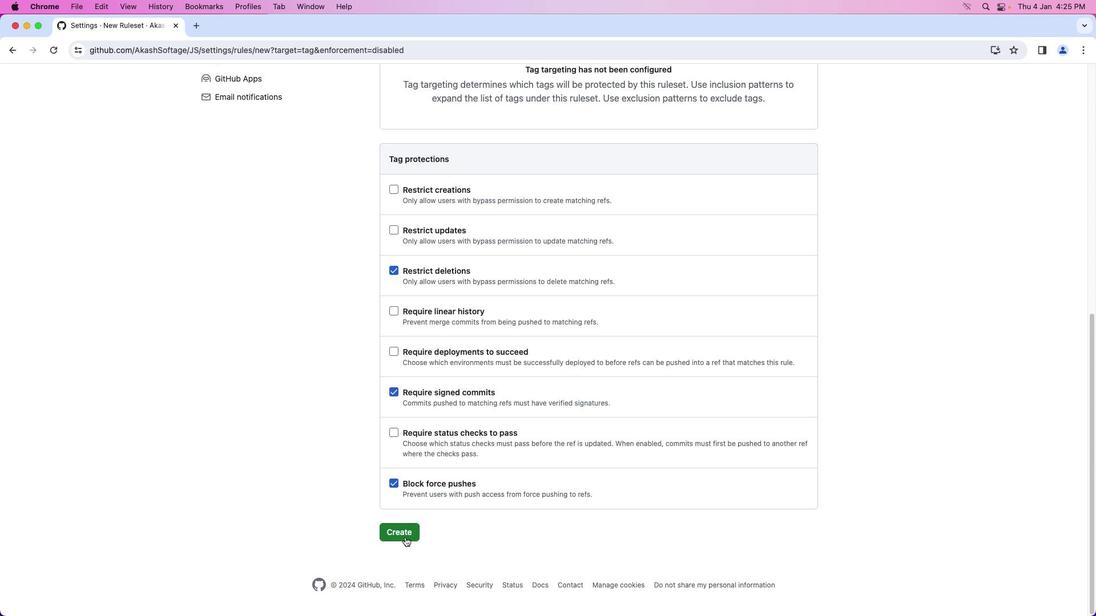 
Action: Mouse moved to (404, 537)
Screenshot: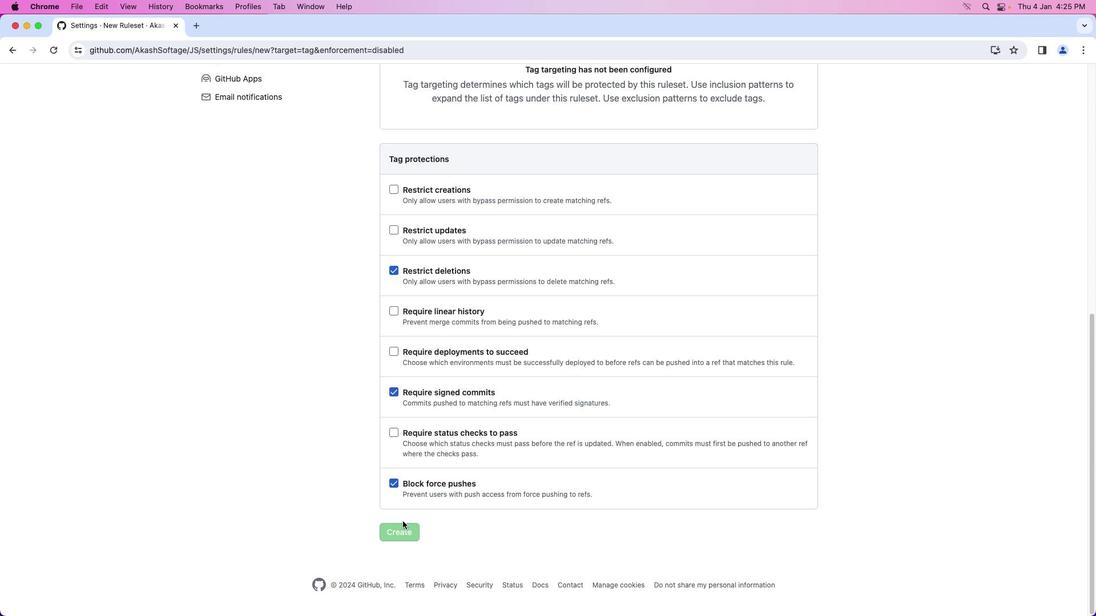 
Action: Mouse pressed left at (404, 537)
Screenshot: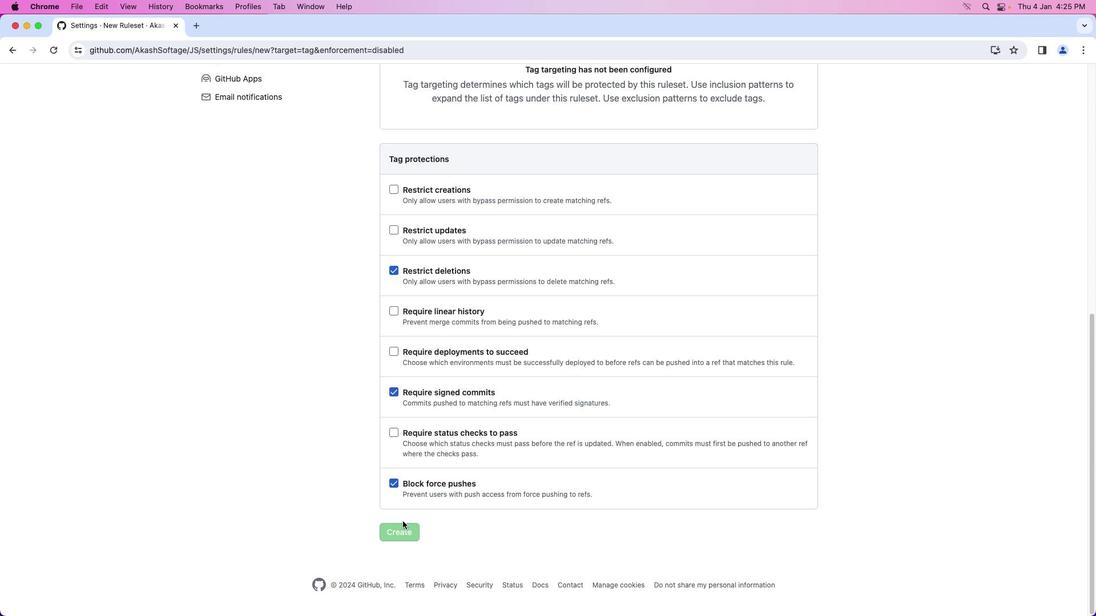 
Action: Mouse moved to (403, 517)
Screenshot: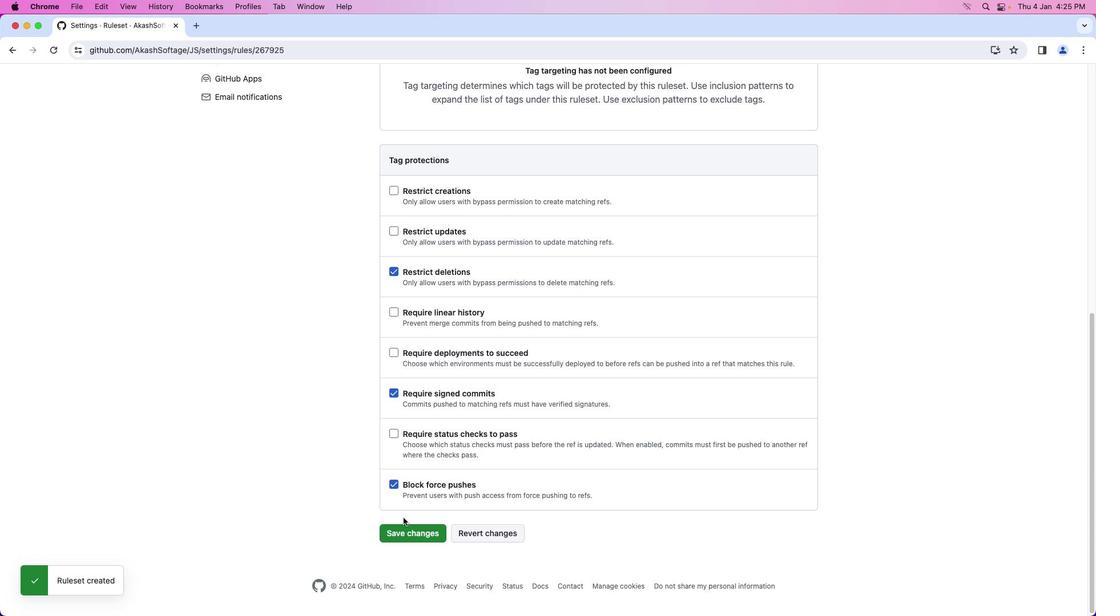 
